 Task: Find connections with filter location Poppenbüttel with filter topic #Entrepreneurialwith filter profile language Spanish with filter current company Pharma Job Vacancy with filter school Mumbai Jobs with filter industry Think Tanks with filter service category Negotiation with filter keywords title Real Estate Broker
Action: Mouse moved to (517, 94)
Screenshot: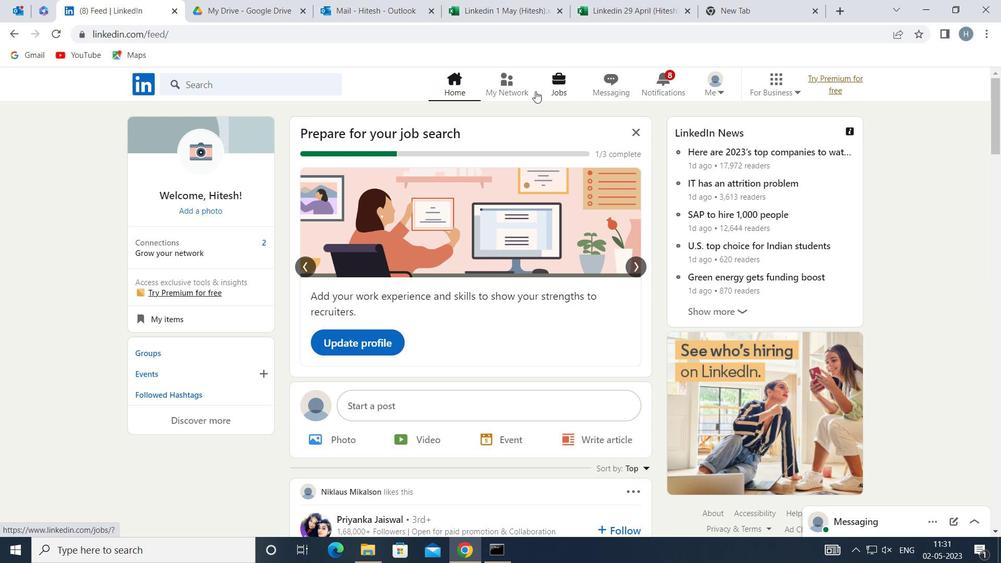 
Action: Mouse pressed left at (517, 94)
Screenshot: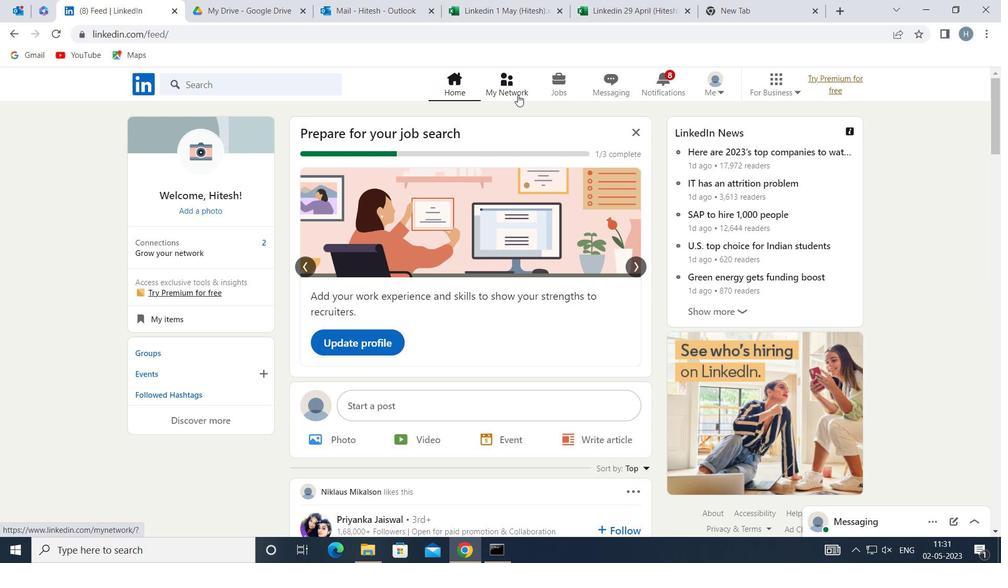
Action: Mouse moved to (293, 161)
Screenshot: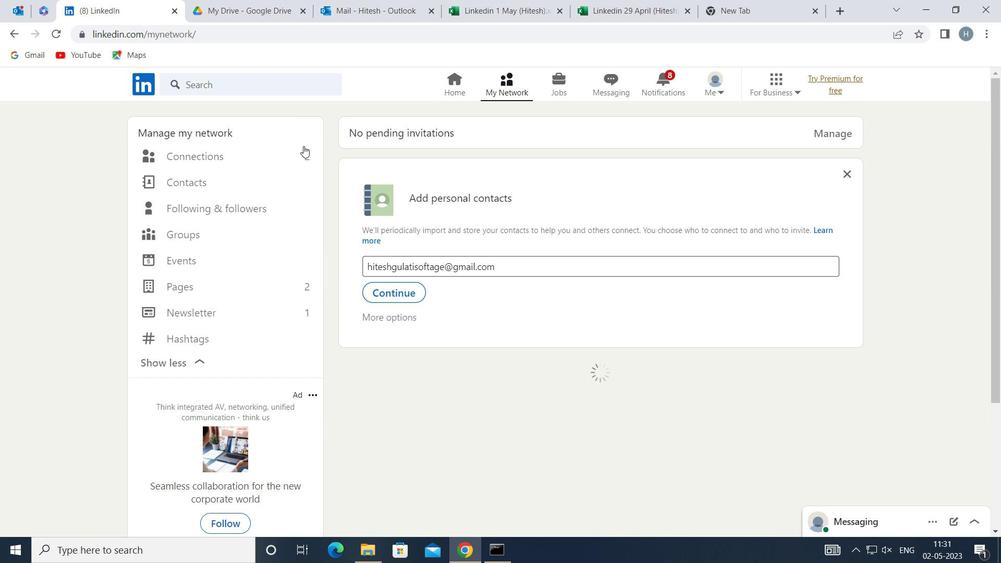 
Action: Mouse pressed left at (293, 161)
Screenshot: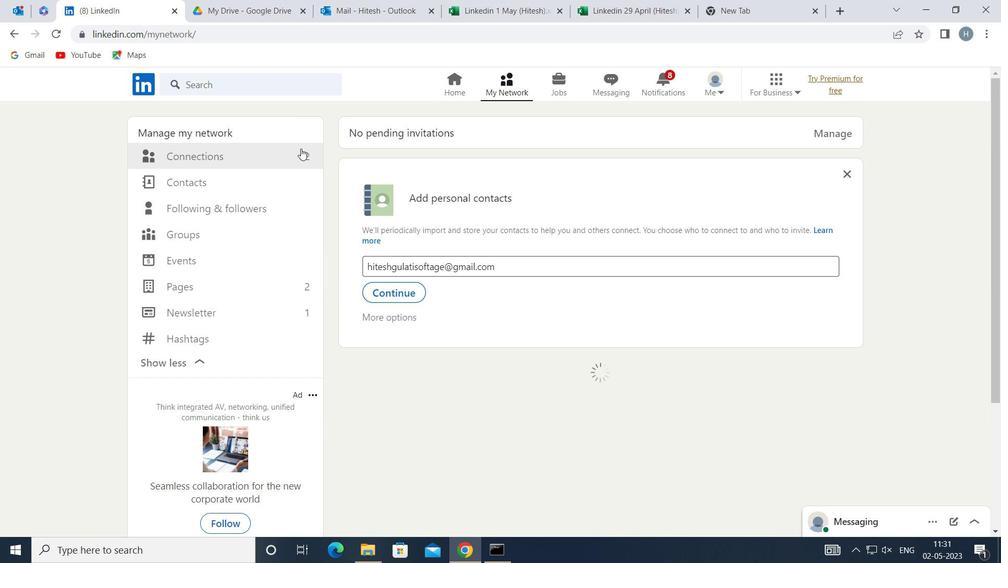 
Action: Mouse moved to (607, 154)
Screenshot: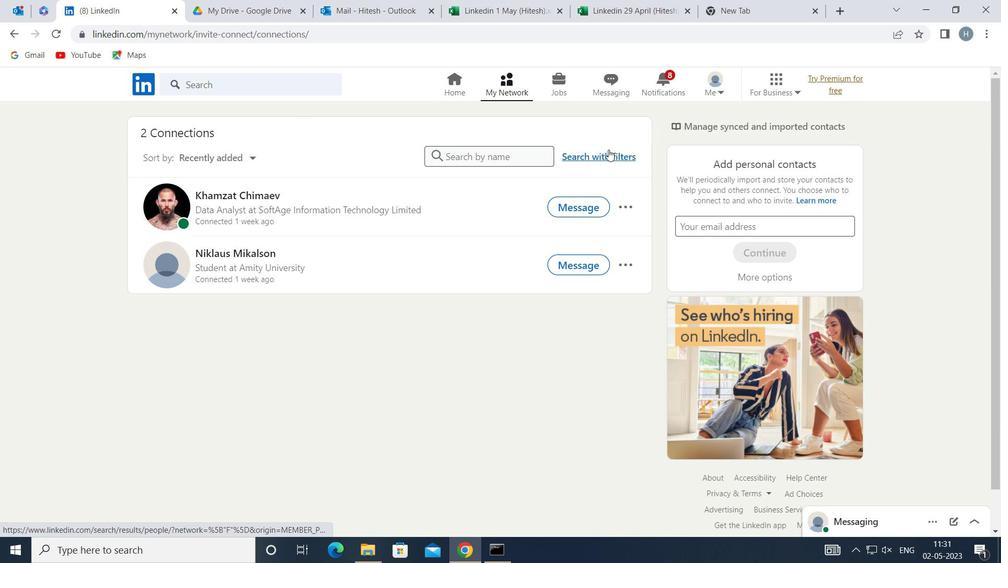 
Action: Mouse pressed left at (607, 154)
Screenshot: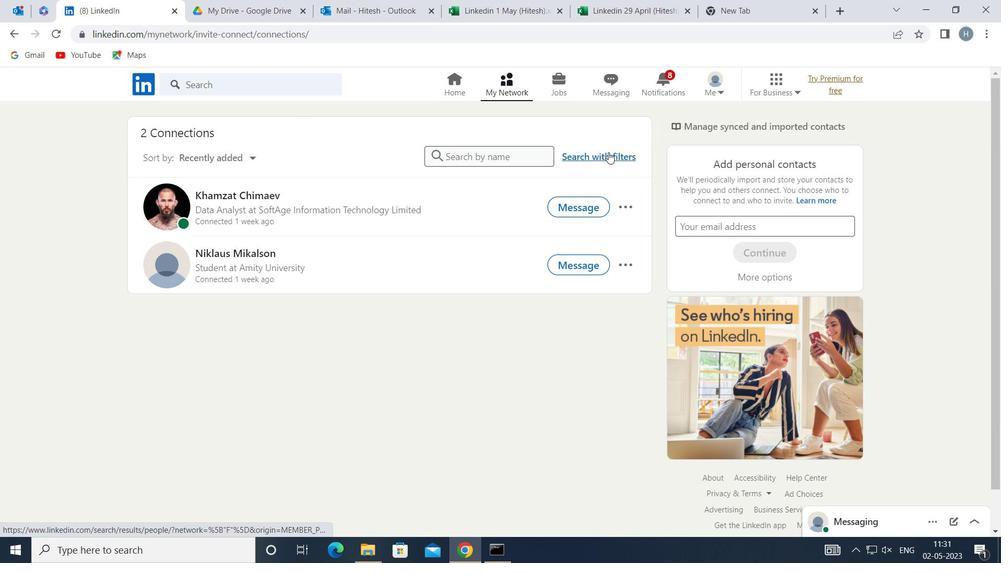 
Action: Mouse moved to (550, 117)
Screenshot: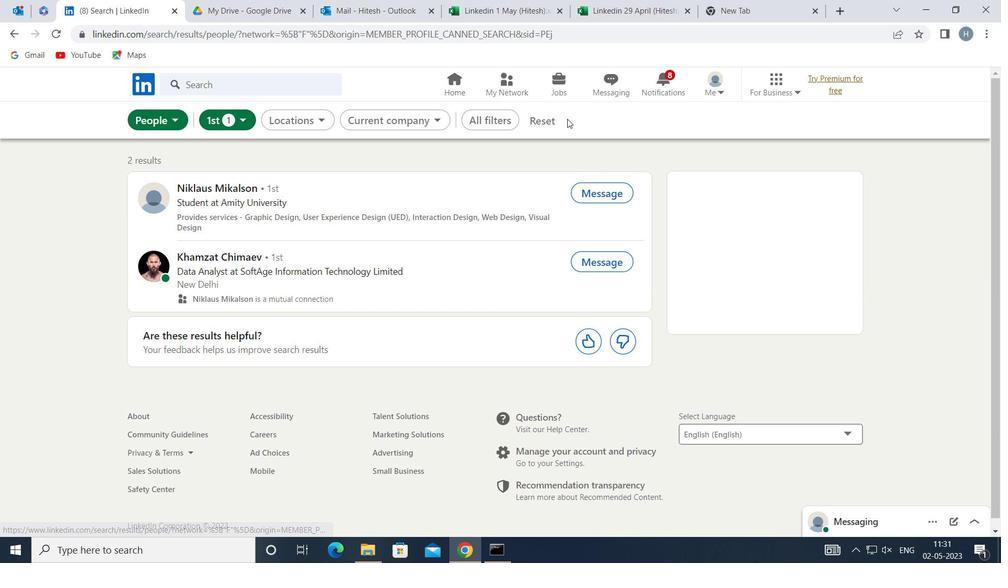 
Action: Mouse pressed left at (550, 117)
Screenshot: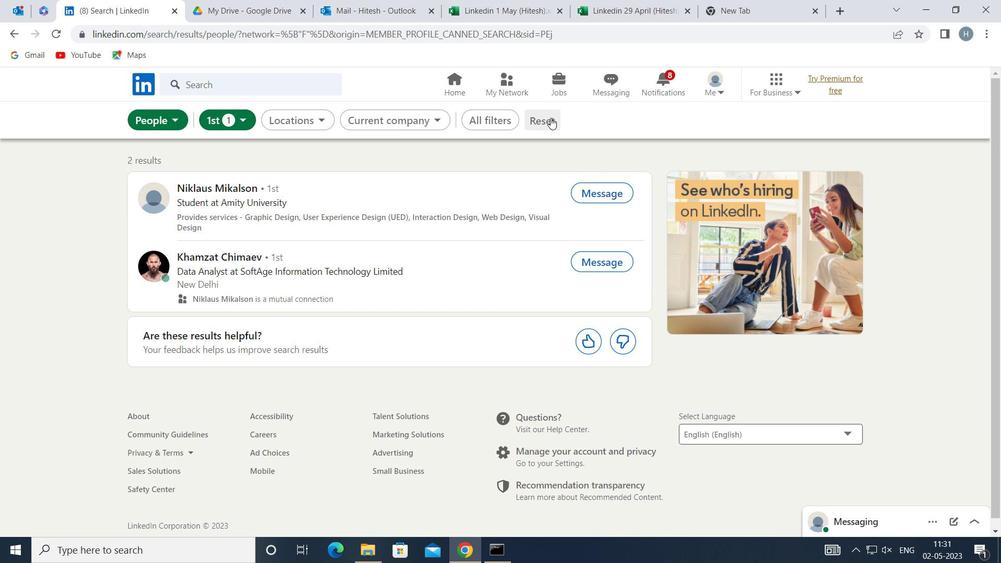 
Action: Mouse moved to (516, 121)
Screenshot: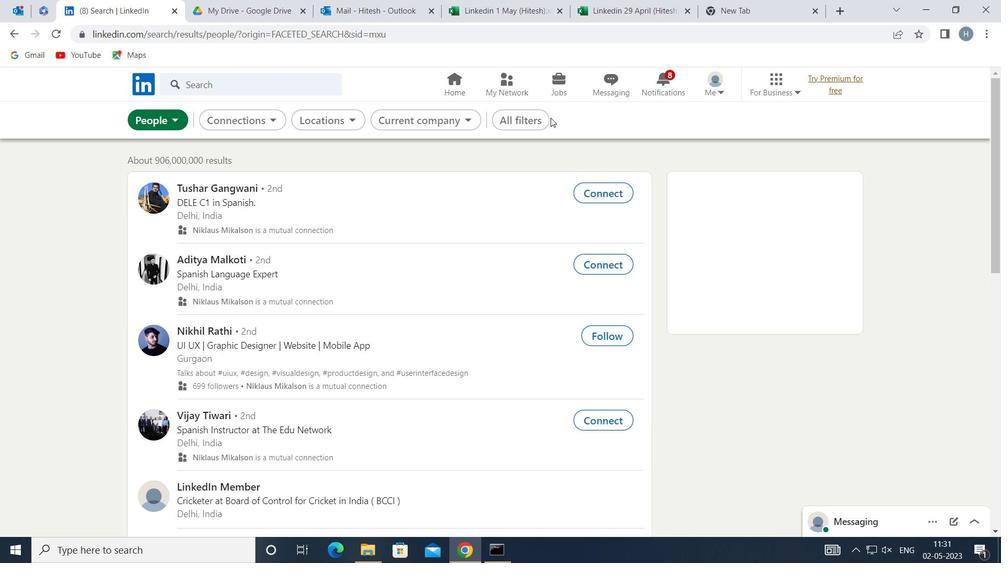 
Action: Mouse pressed left at (516, 121)
Screenshot: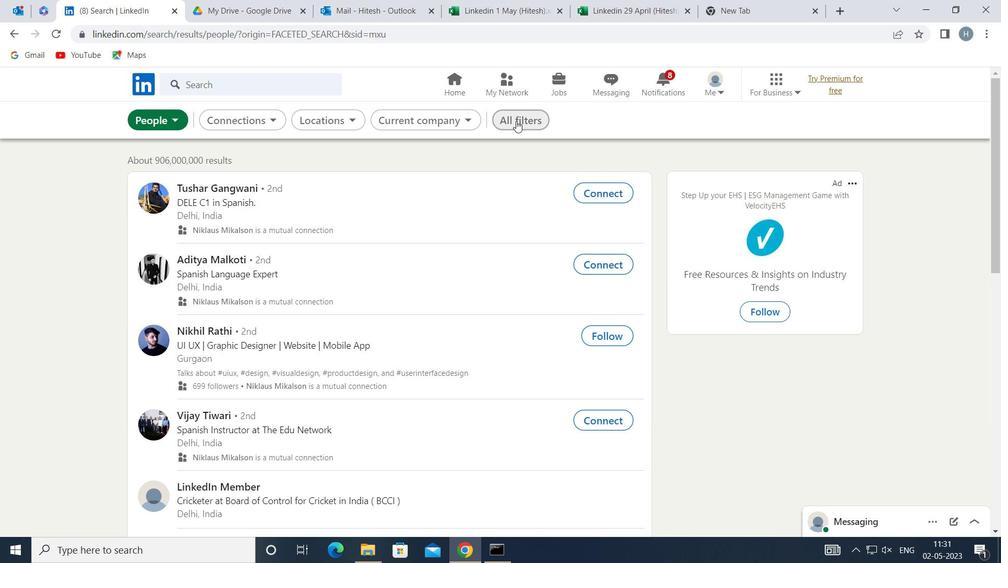 
Action: Mouse moved to (748, 241)
Screenshot: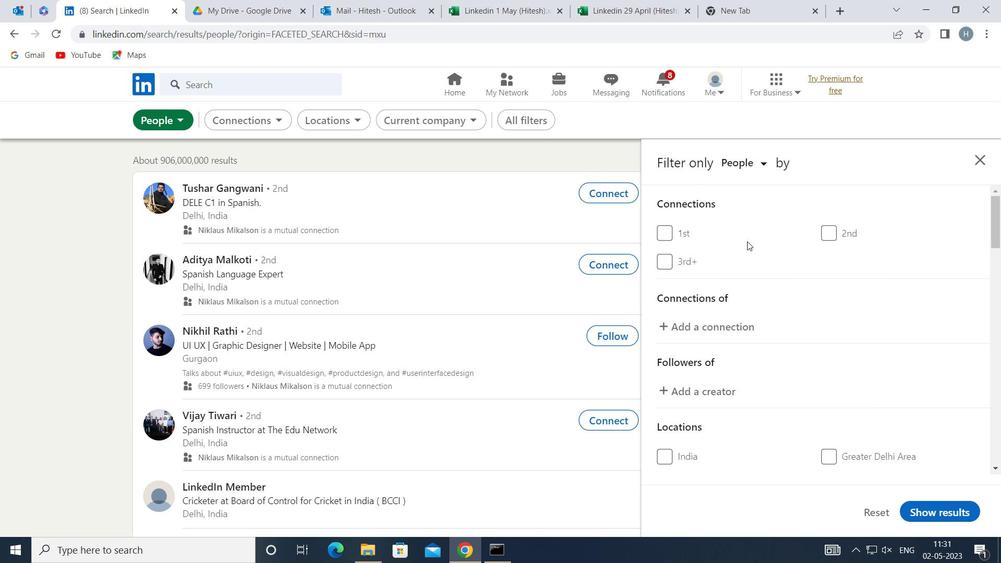
Action: Mouse scrolled (748, 241) with delta (0, 0)
Screenshot: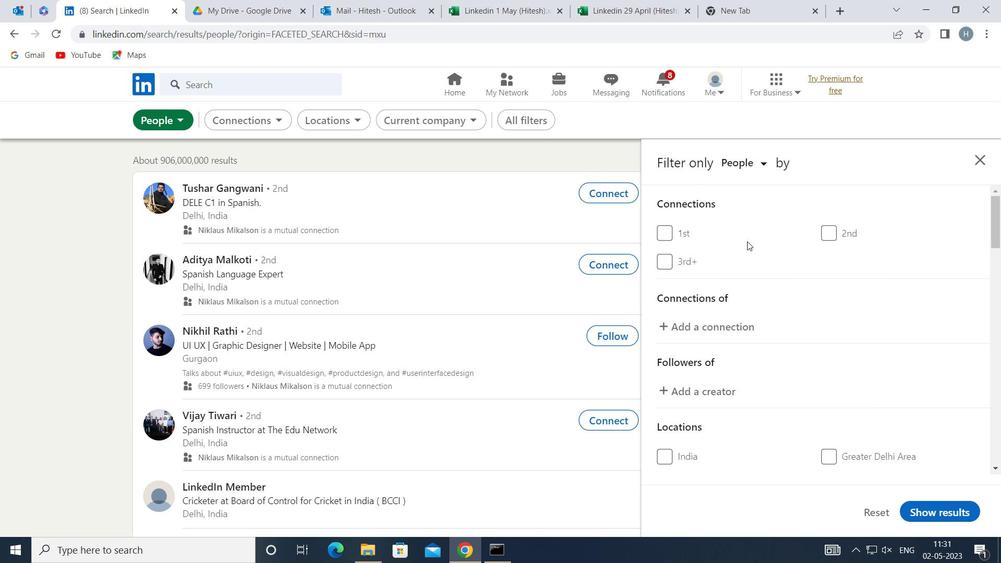 
Action: Mouse moved to (748, 242)
Screenshot: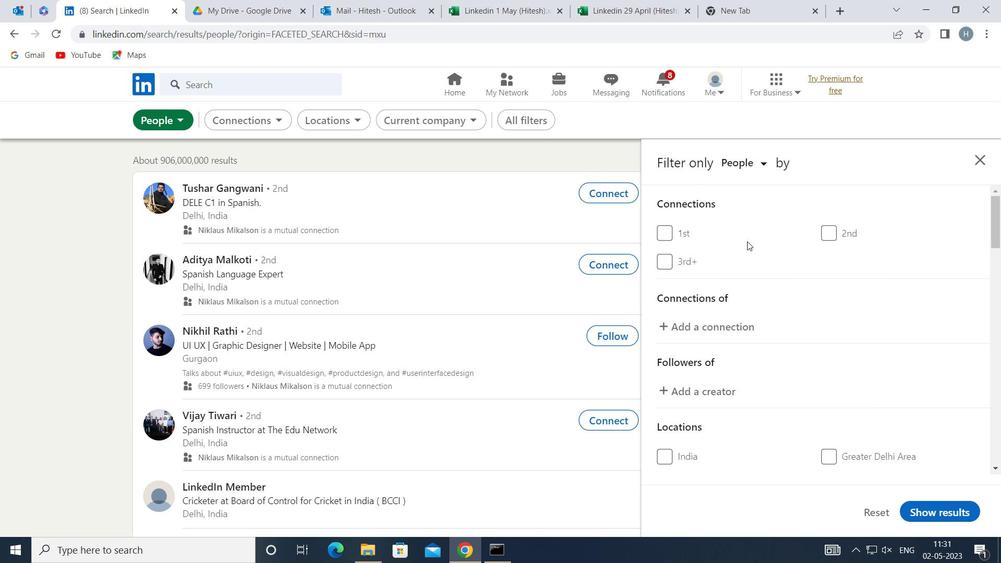 
Action: Mouse scrolled (748, 241) with delta (0, 0)
Screenshot: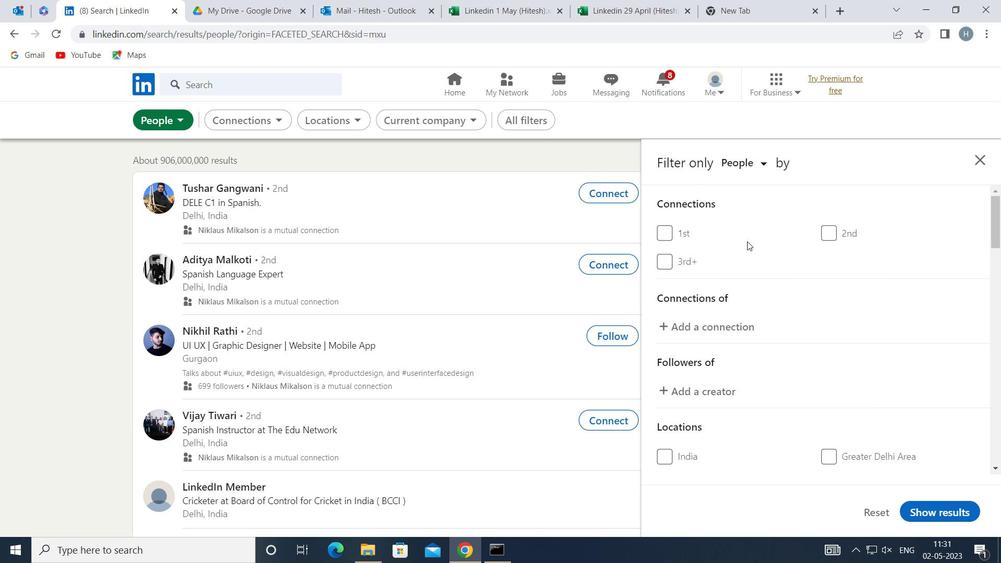 
Action: Mouse scrolled (748, 241) with delta (0, 0)
Screenshot: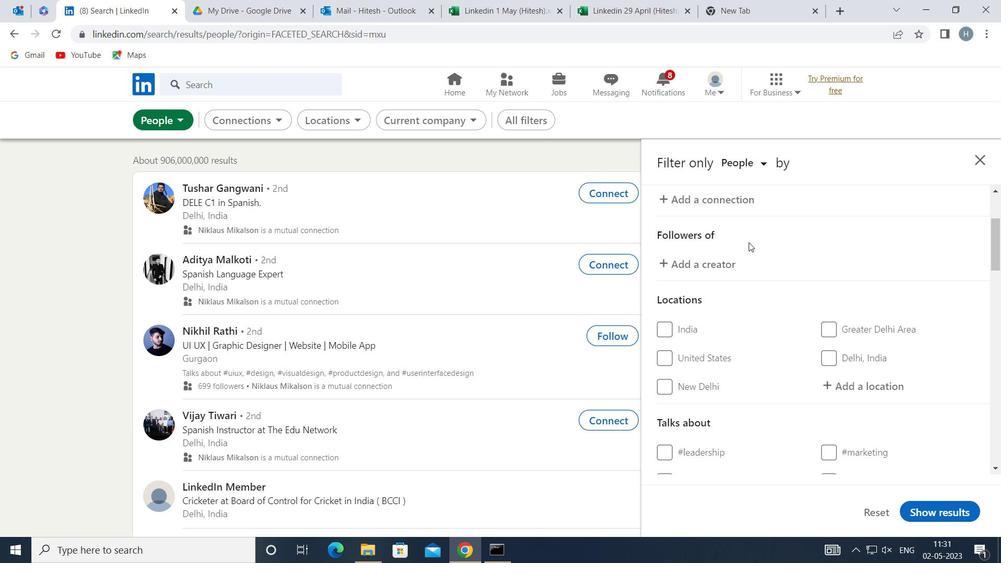 
Action: Mouse moved to (848, 317)
Screenshot: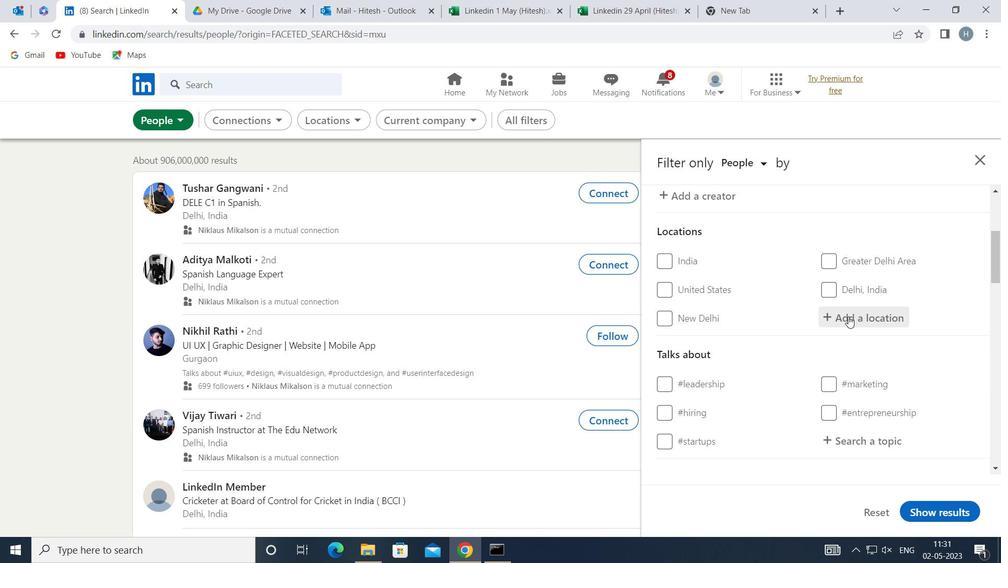 
Action: Mouse pressed left at (848, 317)
Screenshot: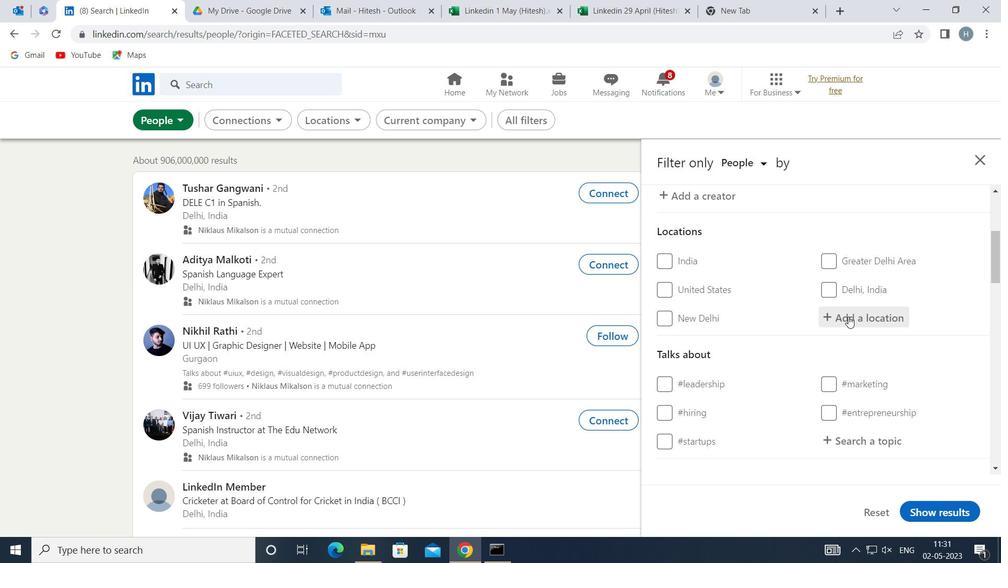 
Action: Key pressed <Key.shift>POPPENBUTTEL
Screenshot: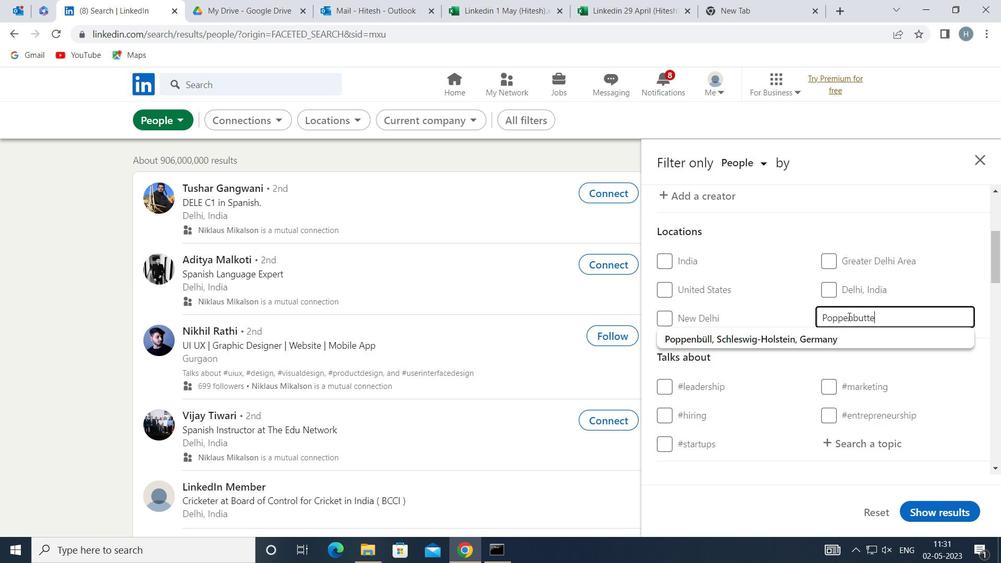 
Action: Mouse moved to (880, 330)
Screenshot: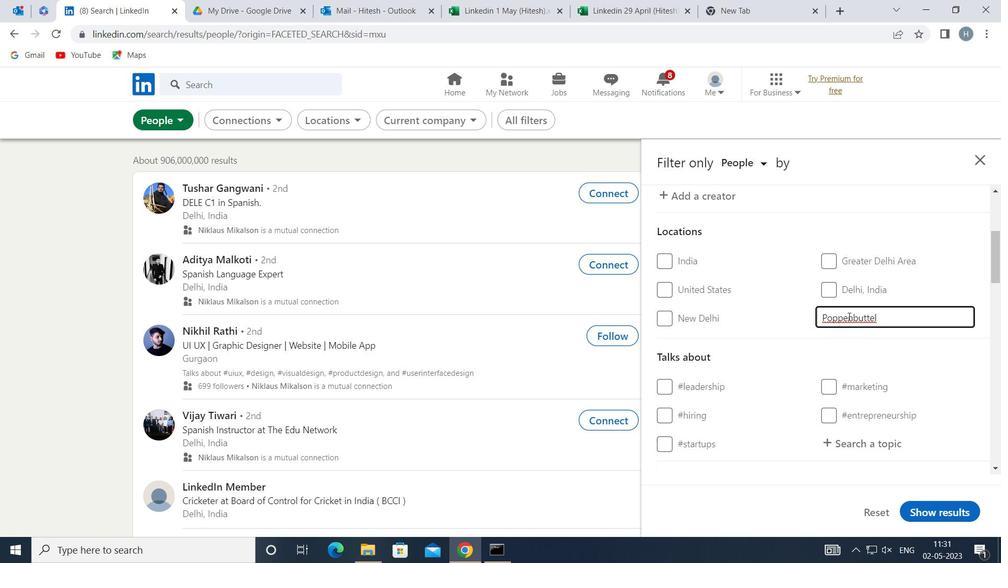 
Action: Key pressed <Key.enter>
Screenshot: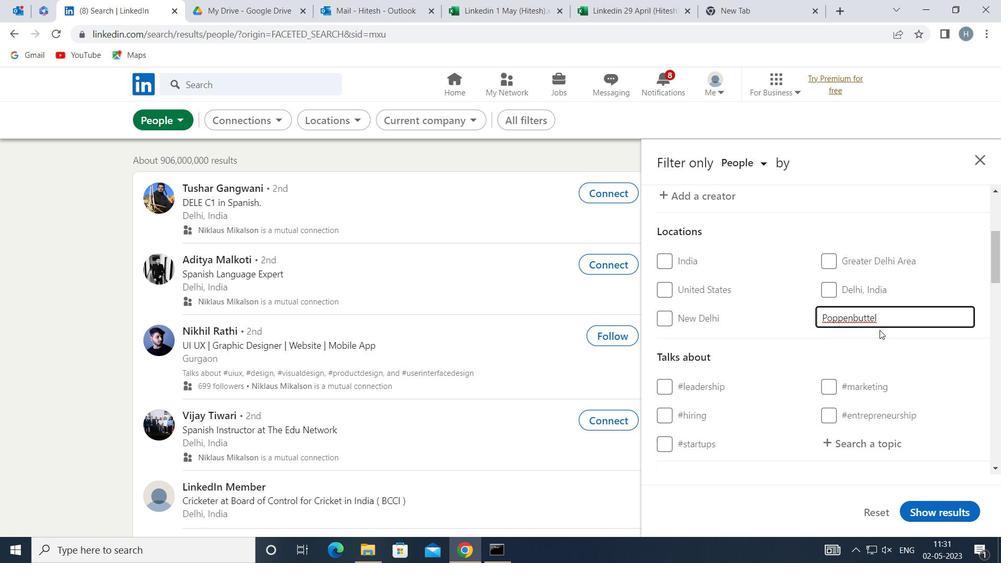 
Action: Mouse moved to (880, 349)
Screenshot: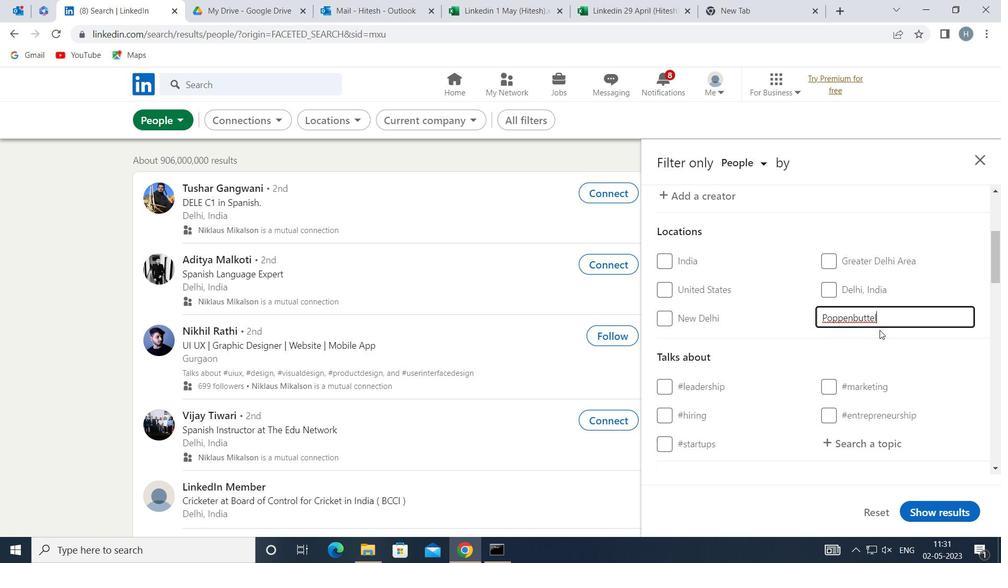 
Action: Mouse scrolled (880, 348) with delta (0, 0)
Screenshot: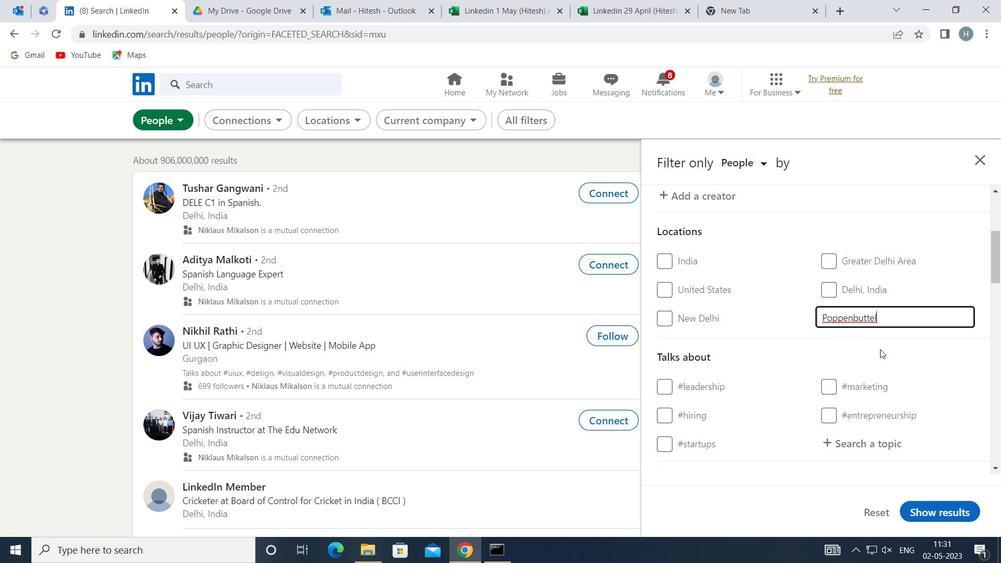 
Action: Mouse moved to (880, 377)
Screenshot: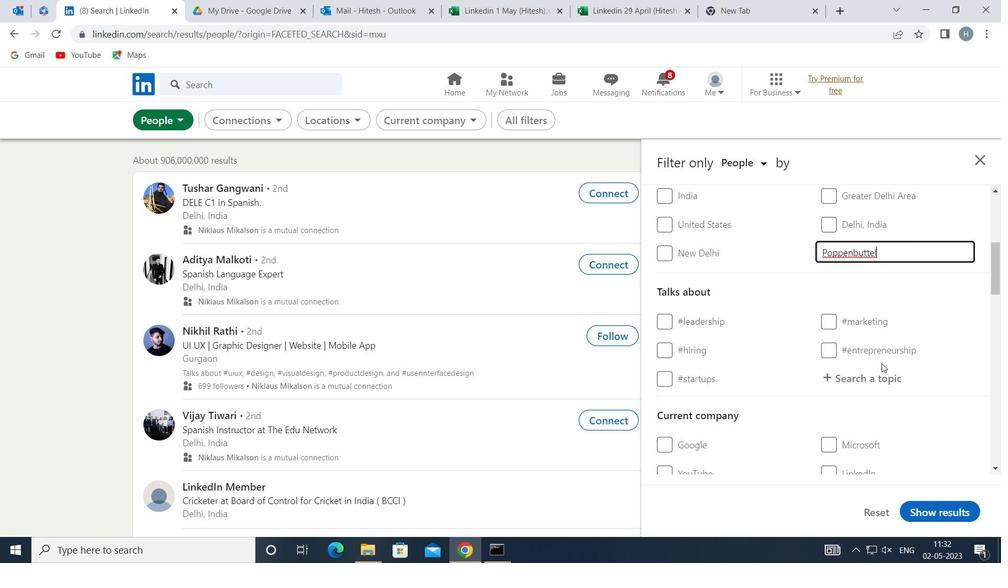 
Action: Mouse pressed left at (880, 377)
Screenshot: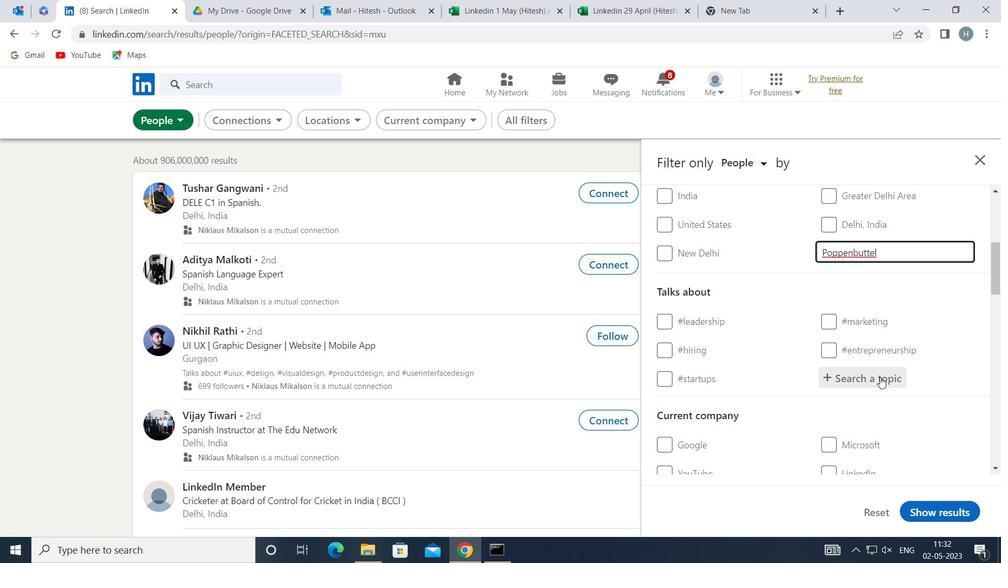 
Action: Mouse moved to (874, 374)
Screenshot: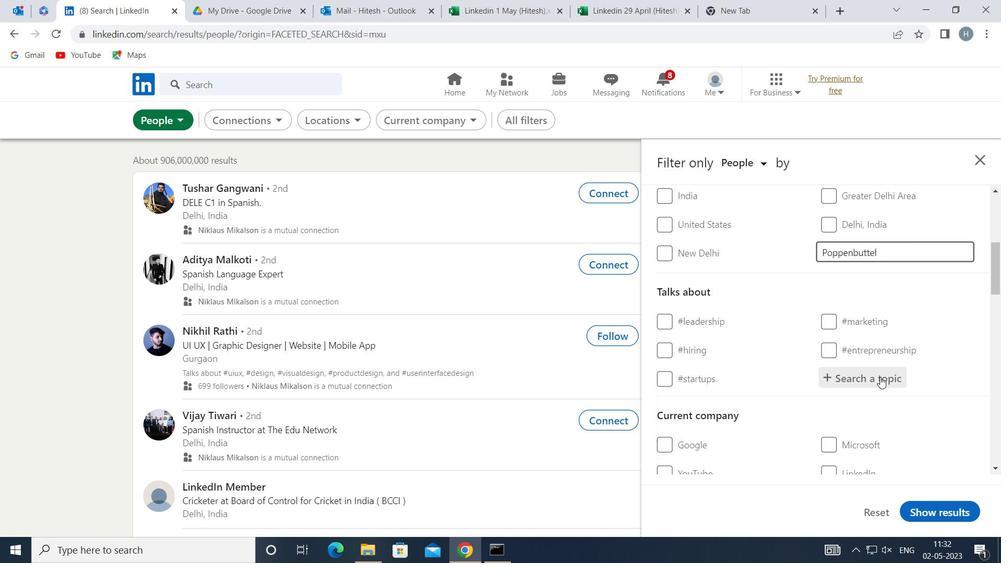 
Action: Key pressed <Key.shift>ENTREPRE
Screenshot: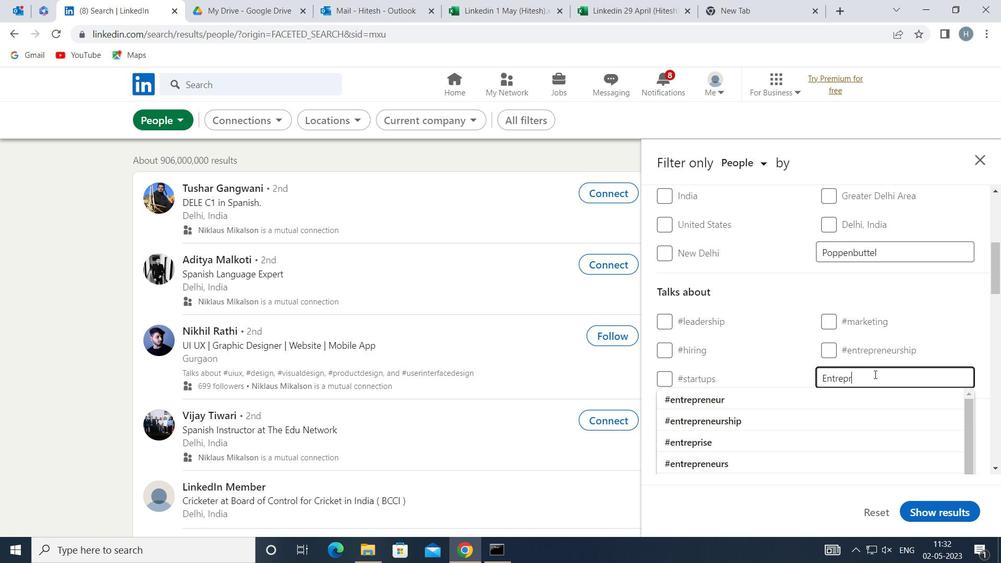 
Action: Mouse moved to (820, 436)
Screenshot: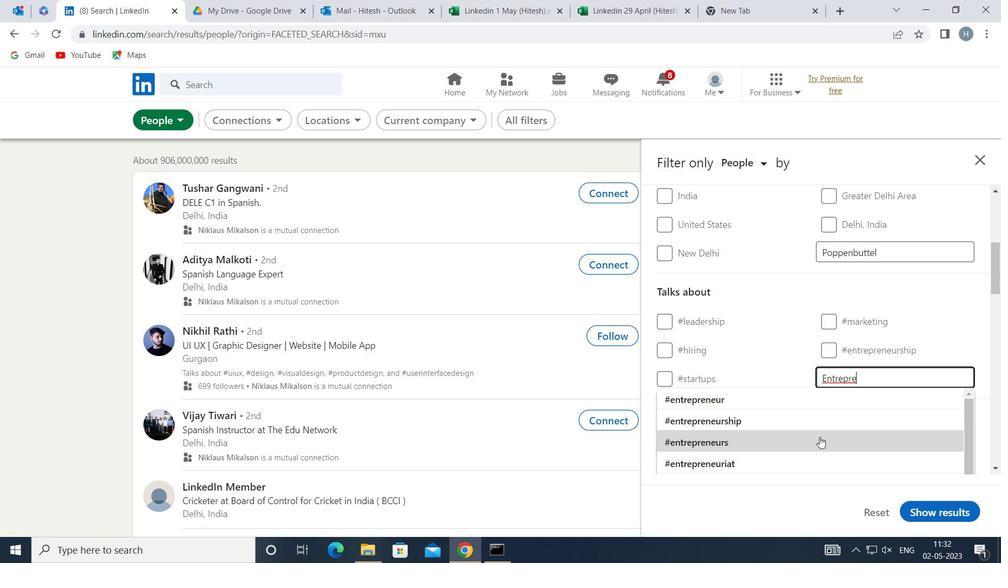 
Action: Mouse scrolled (820, 436) with delta (0, 0)
Screenshot: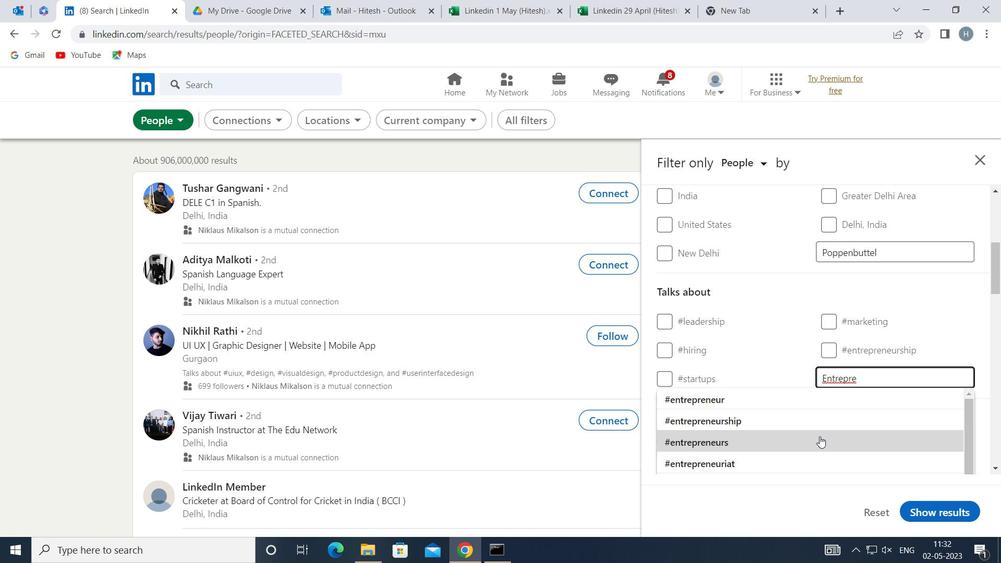 
Action: Mouse moved to (823, 427)
Screenshot: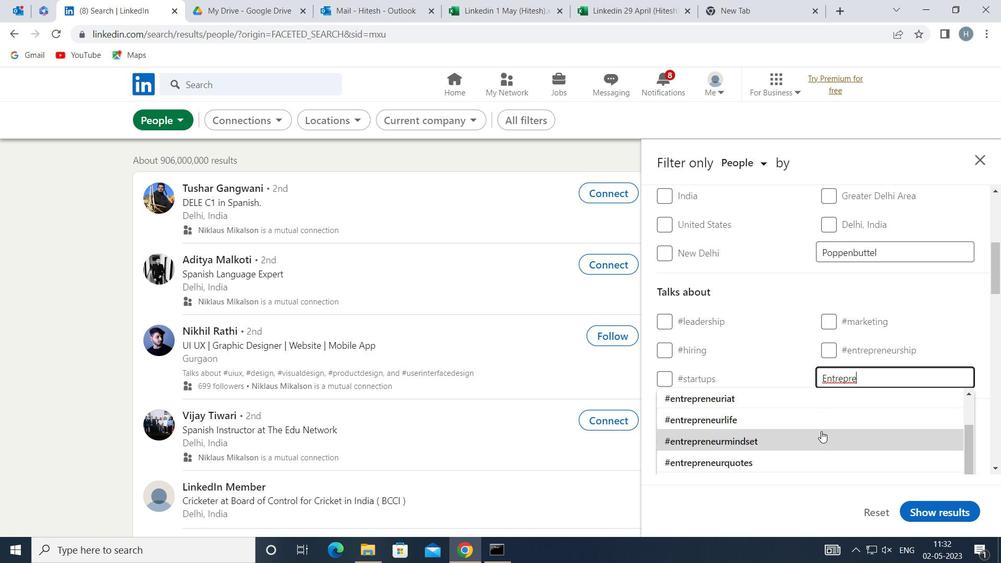 
Action: Mouse scrolled (823, 426) with delta (0, 0)
Screenshot: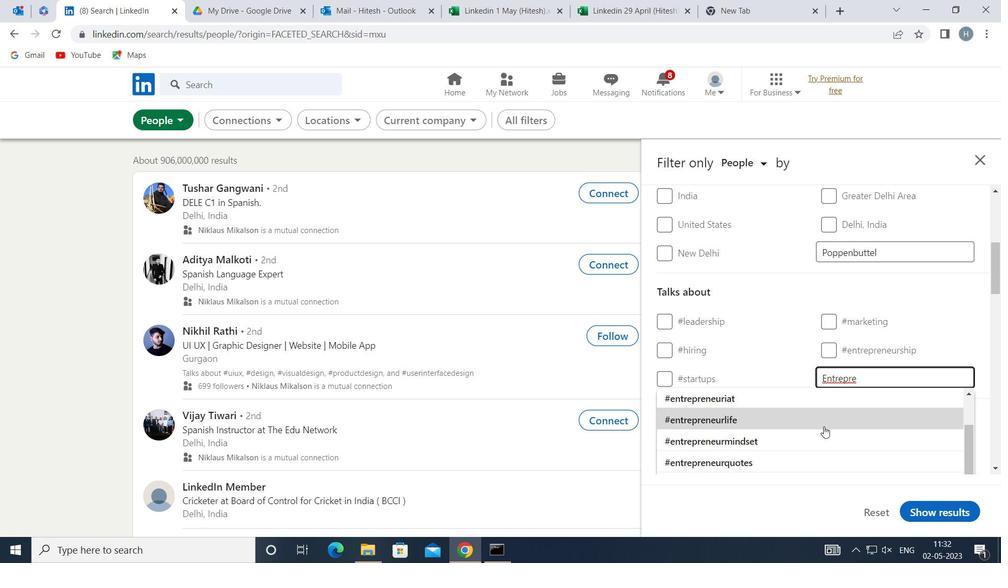 
Action: Mouse scrolled (823, 426) with delta (0, 0)
Screenshot: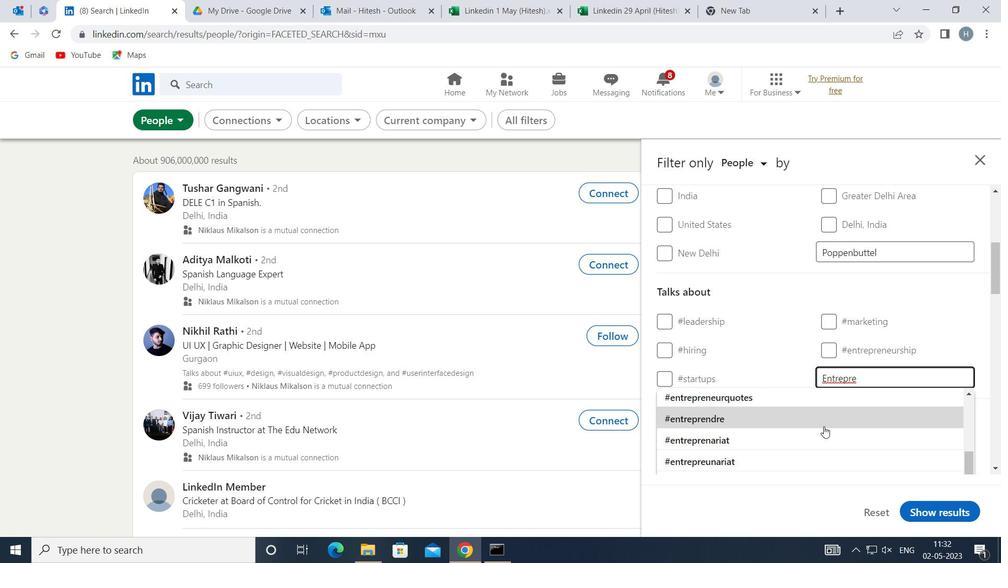 
Action: Mouse moved to (826, 423)
Screenshot: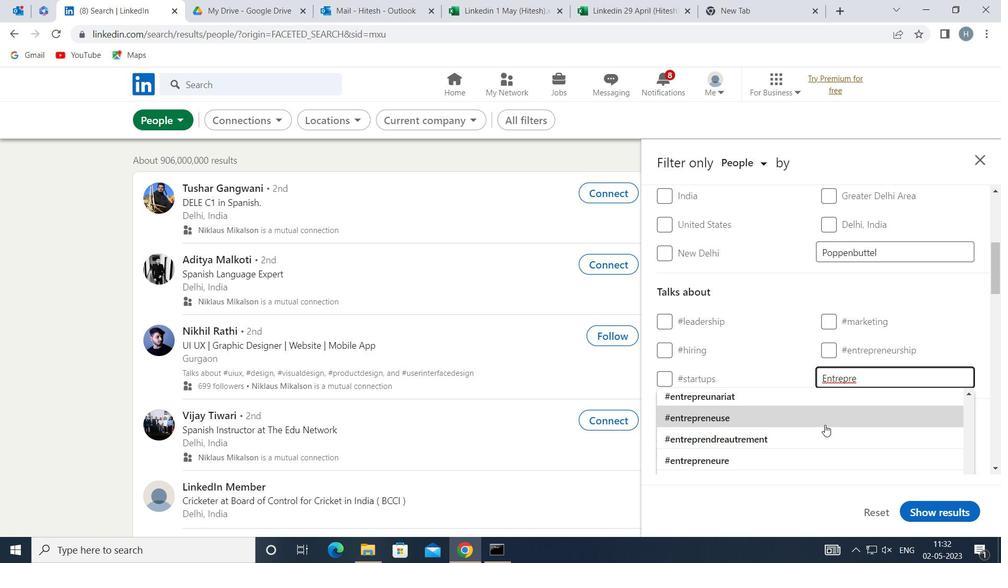 
Action: Mouse scrolled (826, 423) with delta (0, 0)
Screenshot: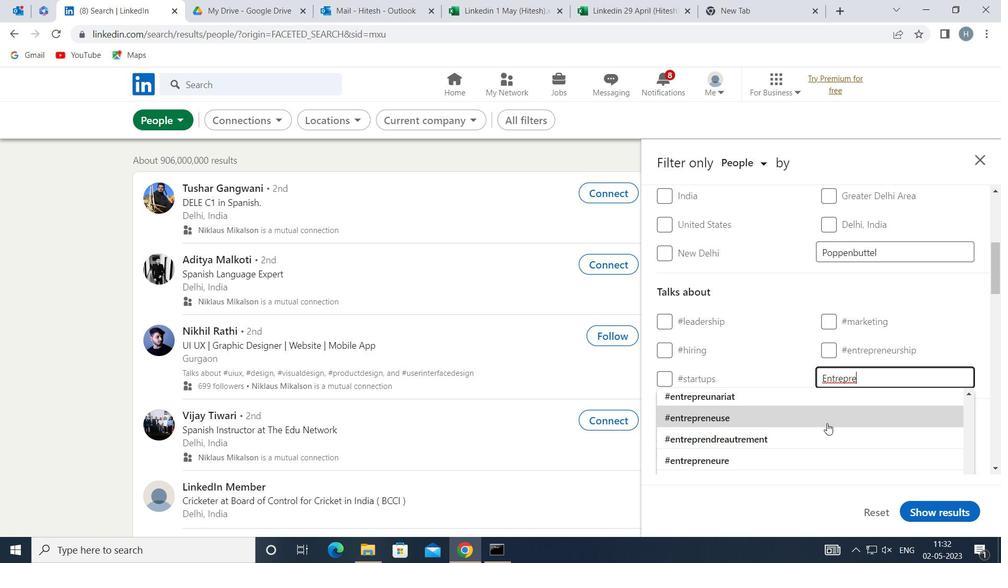 
Action: Mouse moved to (811, 464)
Screenshot: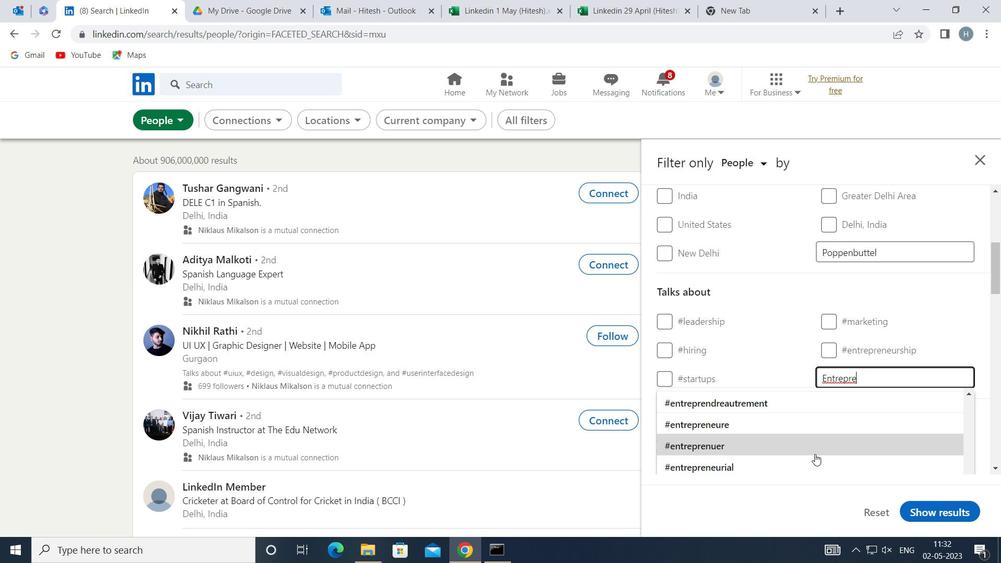 
Action: Mouse pressed left at (811, 464)
Screenshot: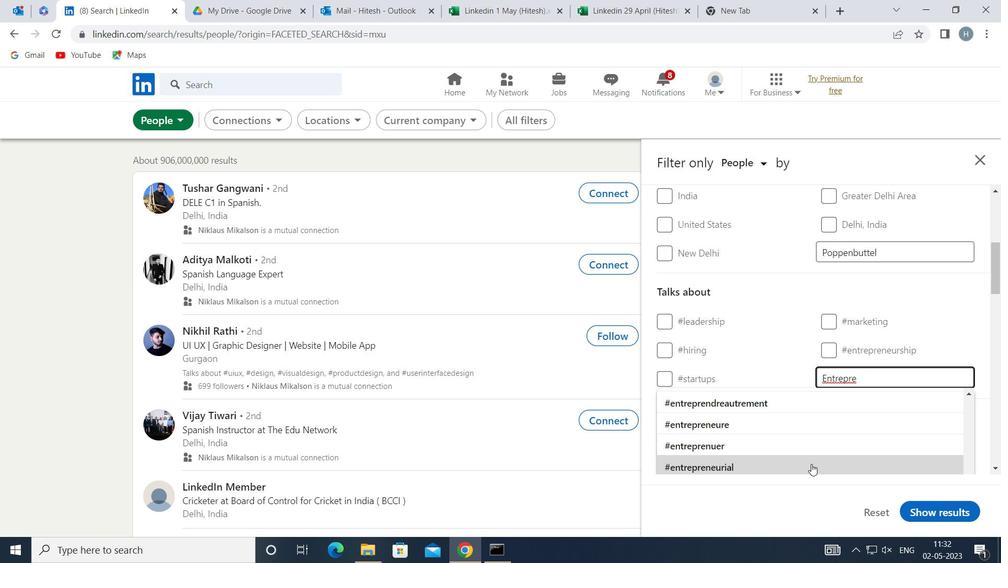 
Action: Mouse moved to (793, 426)
Screenshot: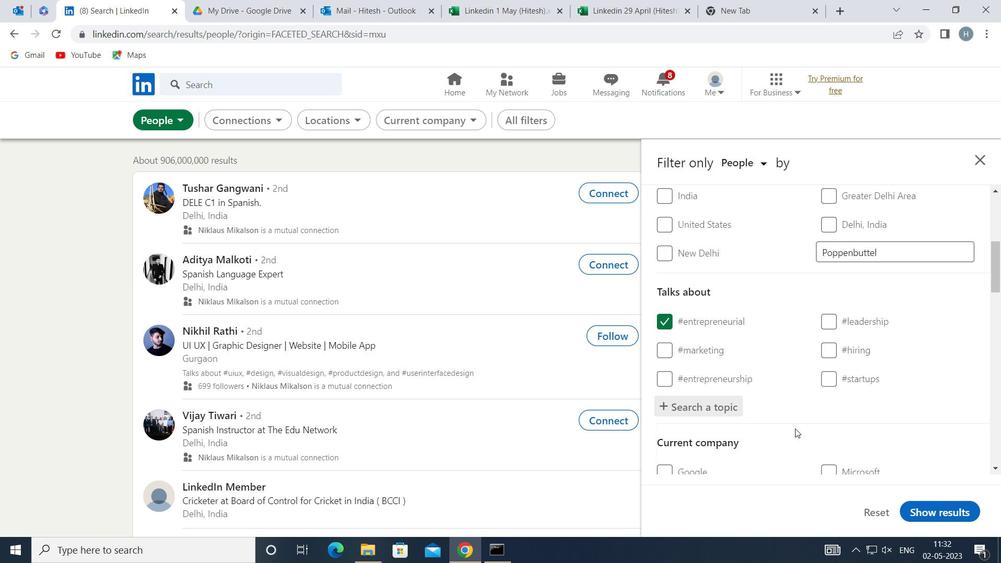 
Action: Mouse scrolled (793, 425) with delta (0, 0)
Screenshot: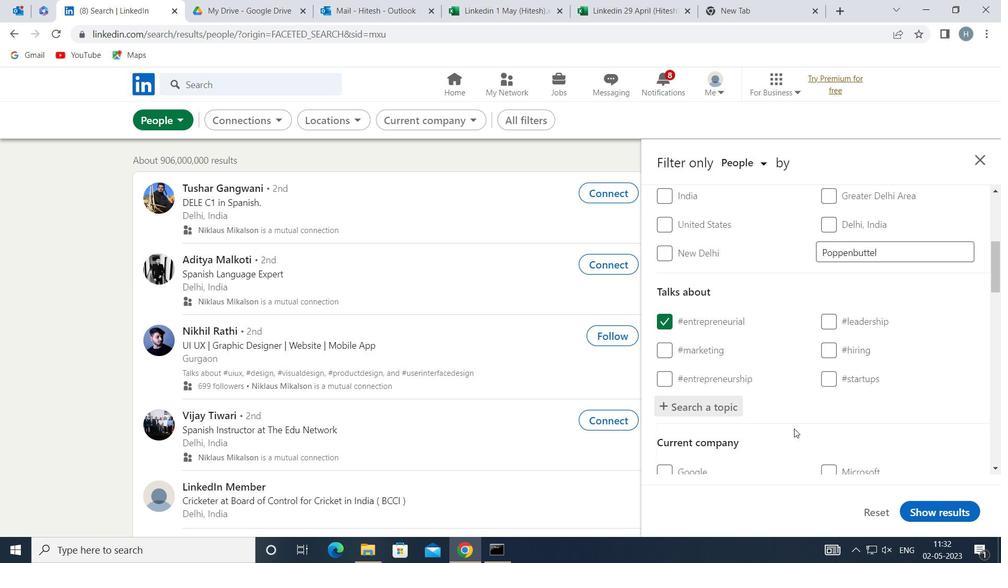 
Action: Mouse moved to (793, 423)
Screenshot: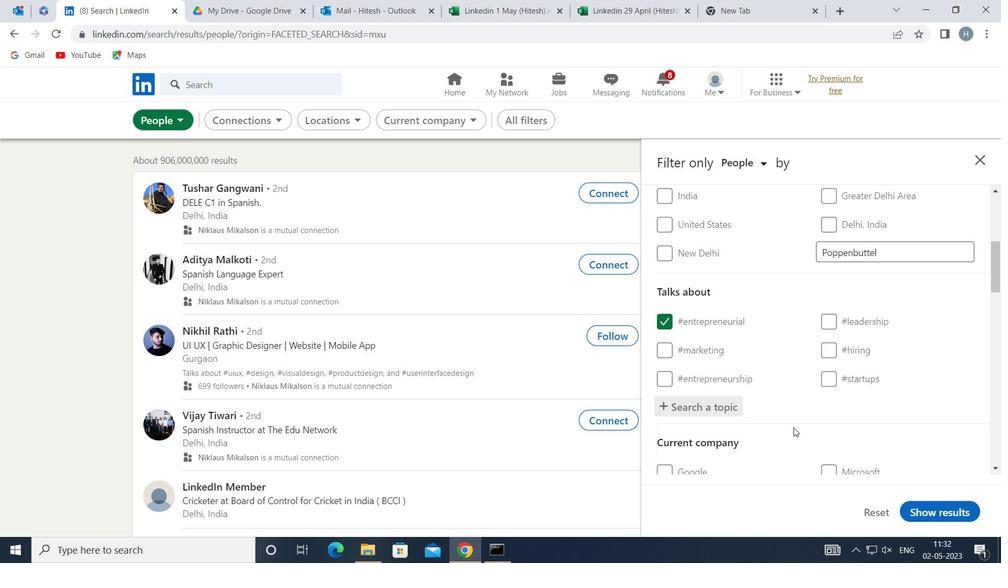 
Action: Mouse scrolled (793, 422) with delta (0, 0)
Screenshot: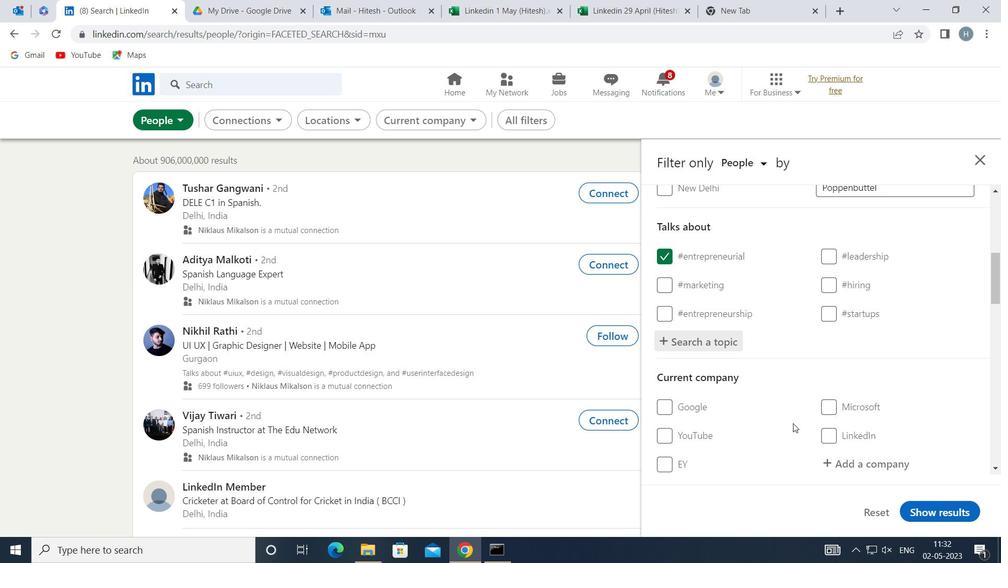 
Action: Mouse scrolled (793, 422) with delta (0, 0)
Screenshot: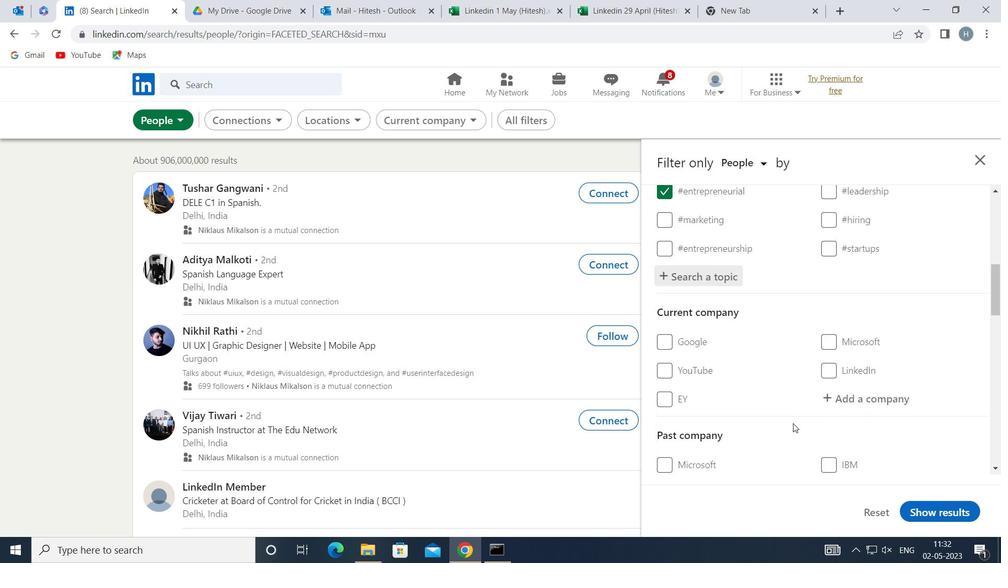 
Action: Mouse scrolled (793, 422) with delta (0, 0)
Screenshot: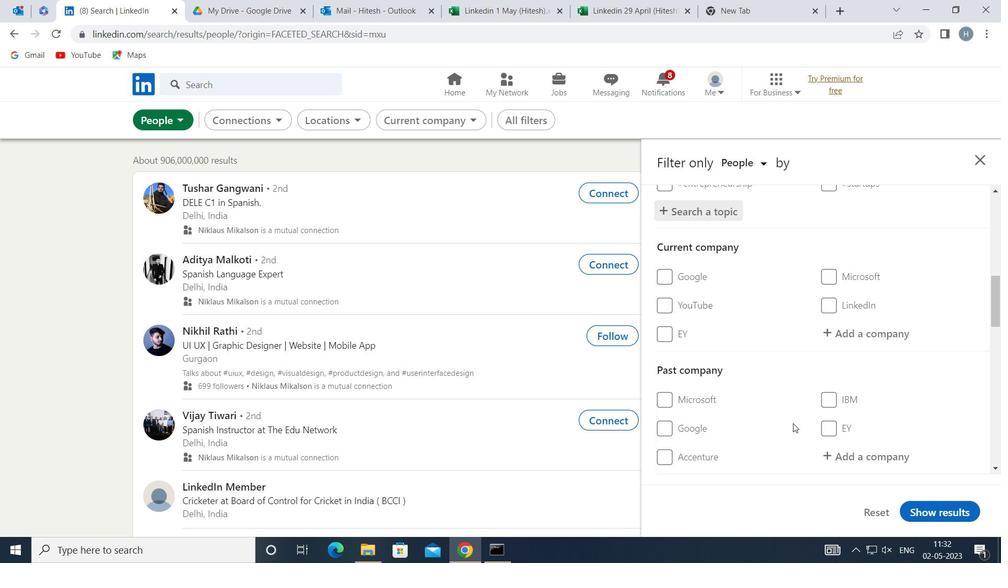 
Action: Mouse scrolled (793, 422) with delta (0, 0)
Screenshot: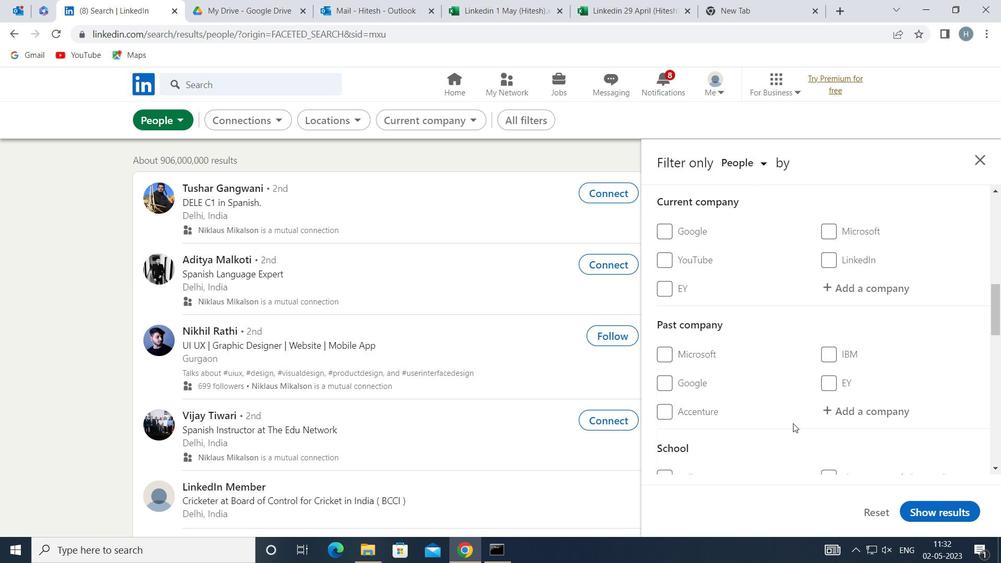
Action: Mouse scrolled (793, 422) with delta (0, 0)
Screenshot: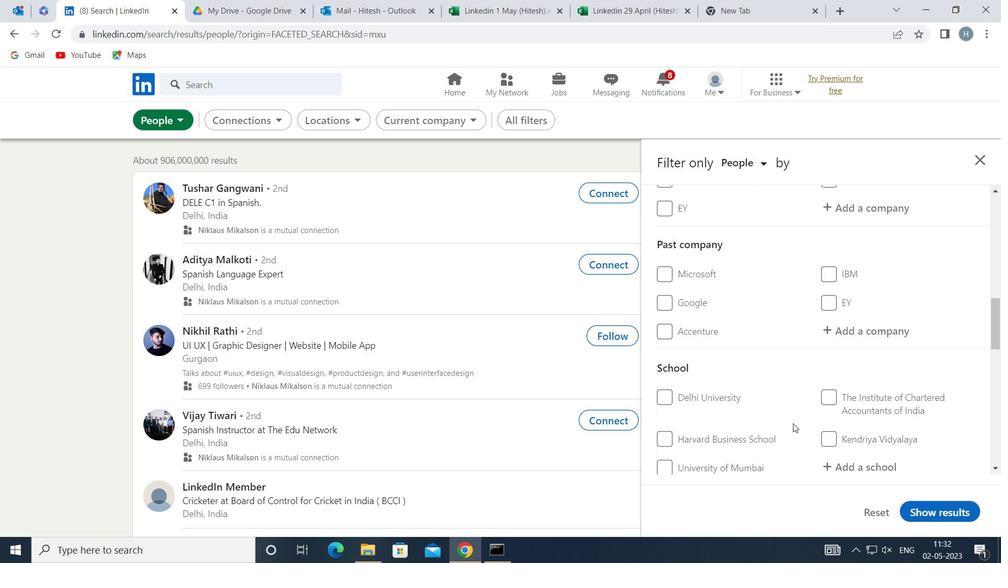 
Action: Mouse scrolled (793, 422) with delta (0, 0)
Screenshot: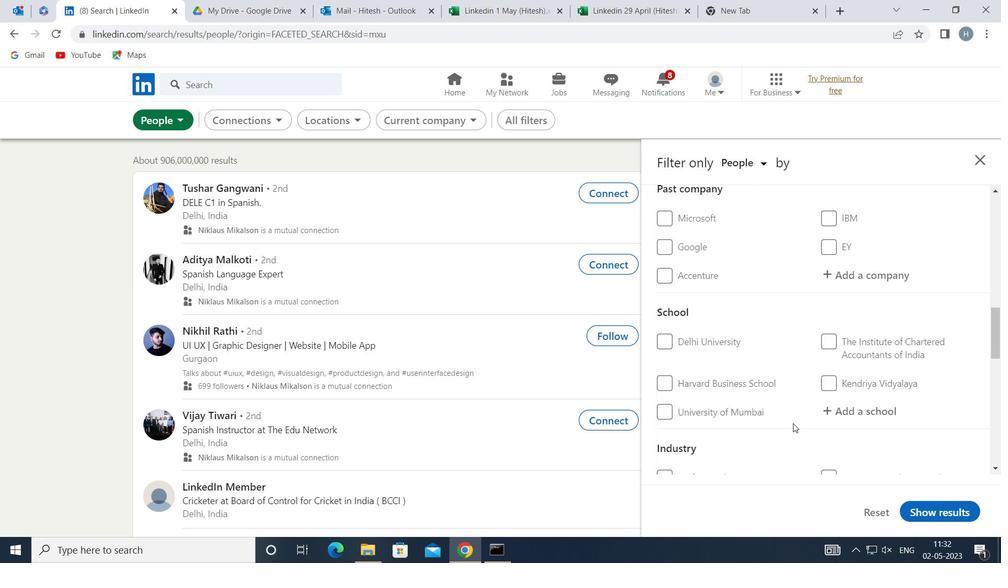 
Action: Mouse scrolled (793, 422) with delta (0, 0)
Screenshot: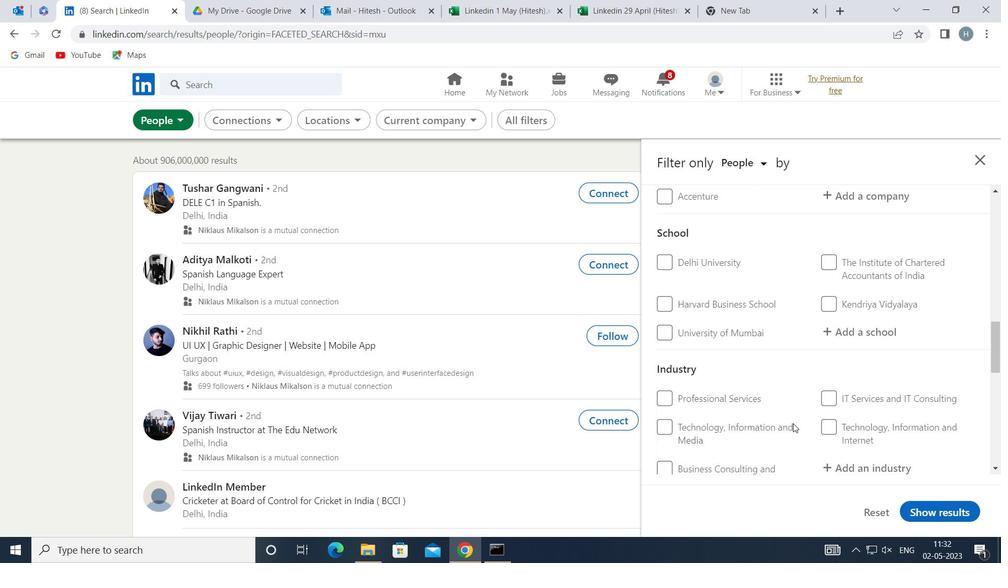 
Action: Mouse scrolled (793, 422) with delta (0, 0)
Screenshot: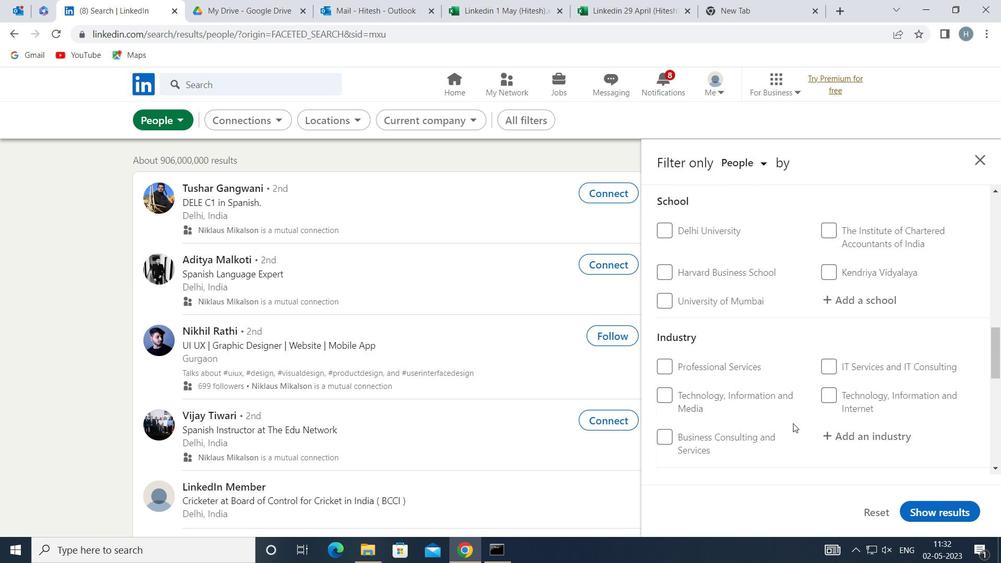 
Action: Mouse scrolled (793, 422) with delta (0, 0)
Screenshot: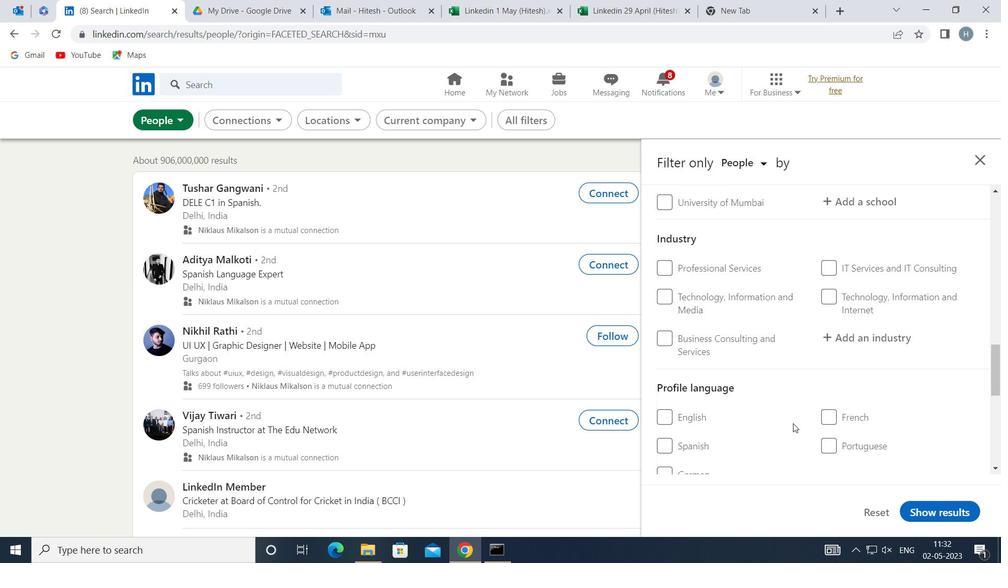 
Action: Mouse moved to (694, 380)
Screenshot: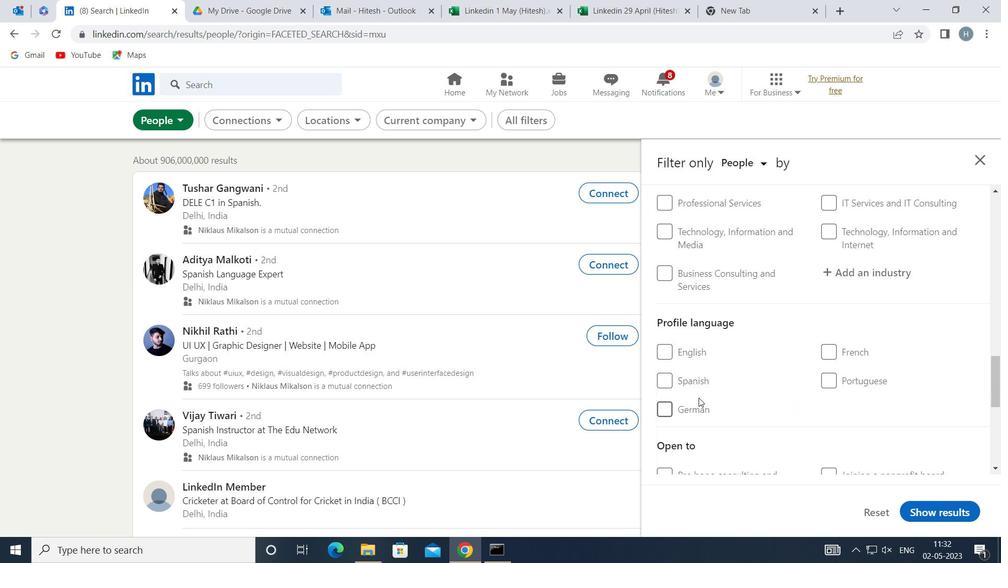 
Action: Mouse pressed left at (694, 380)
Screenshot: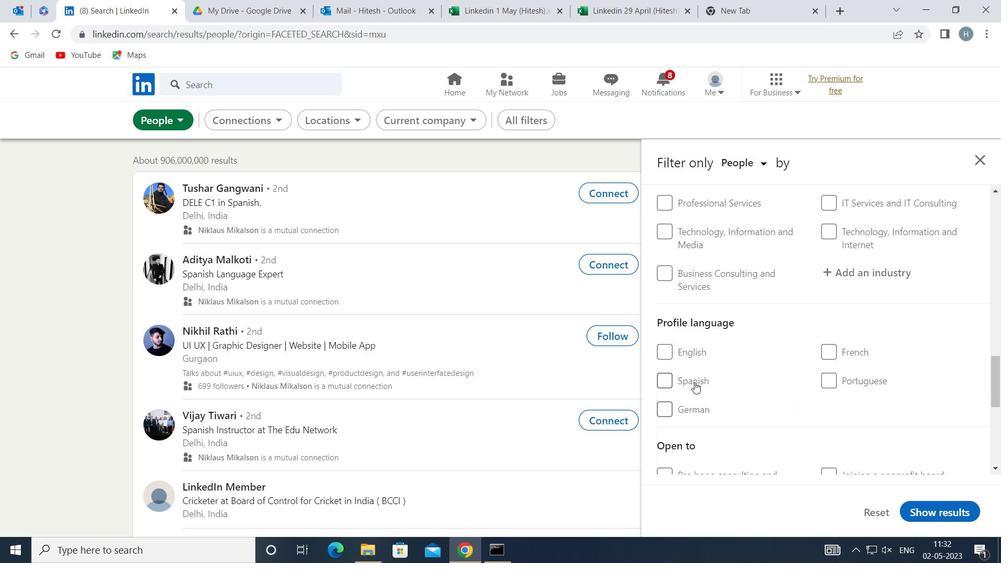 
Action: Mouse moved to (772, 387)
Screenshot: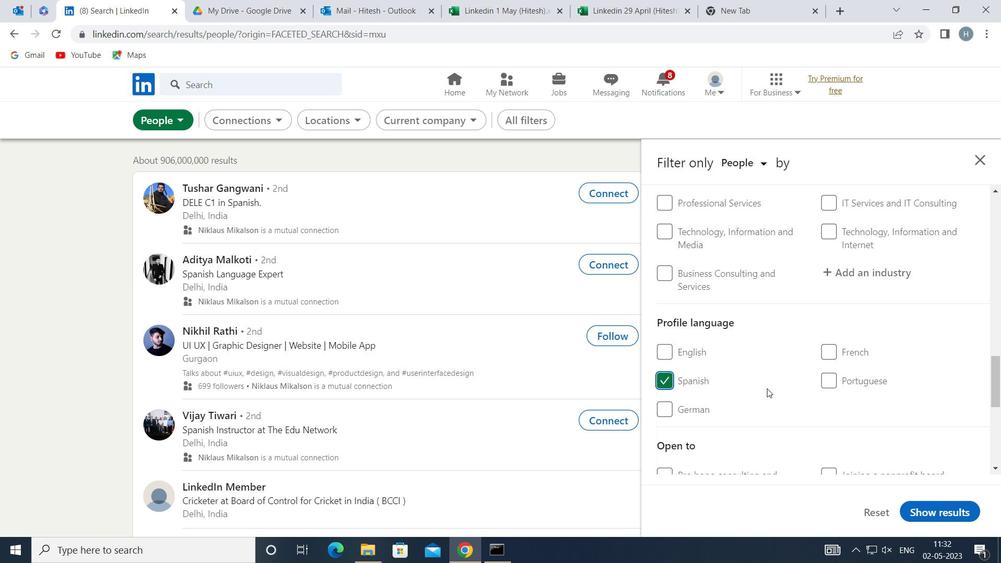 
Action: Mouse scrolled (772, 388) with delta (0, 0)
Screenshot: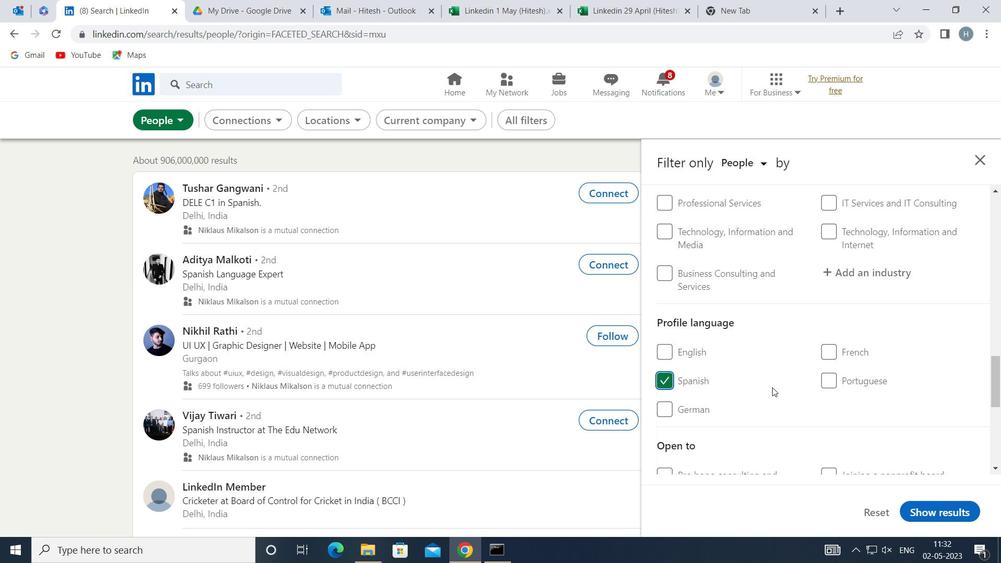 
Action: Mouse moved to (809, 384)
Screenshot: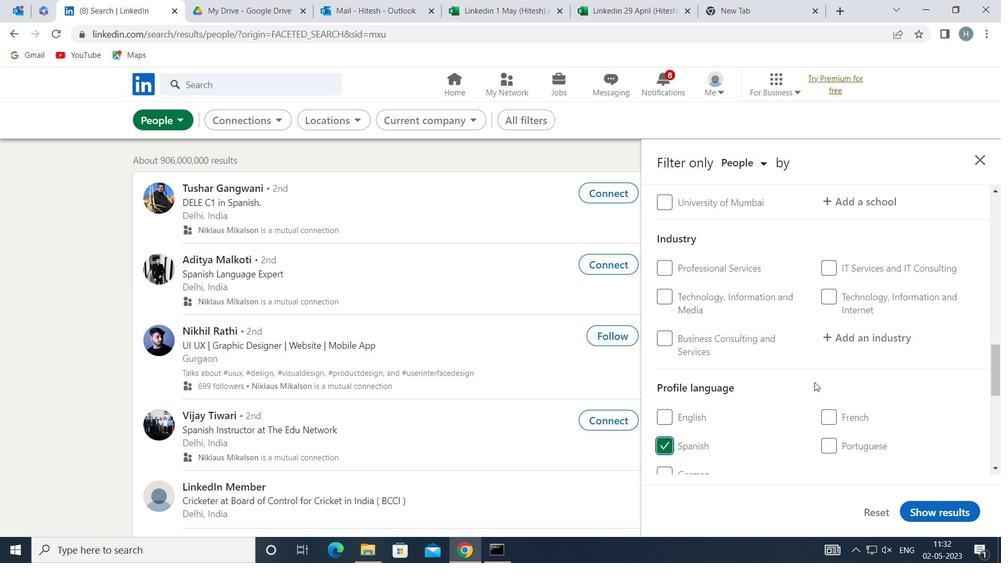 
Action: Mouse scrolled (809, 384) with delta (0, 0)
Screenshot: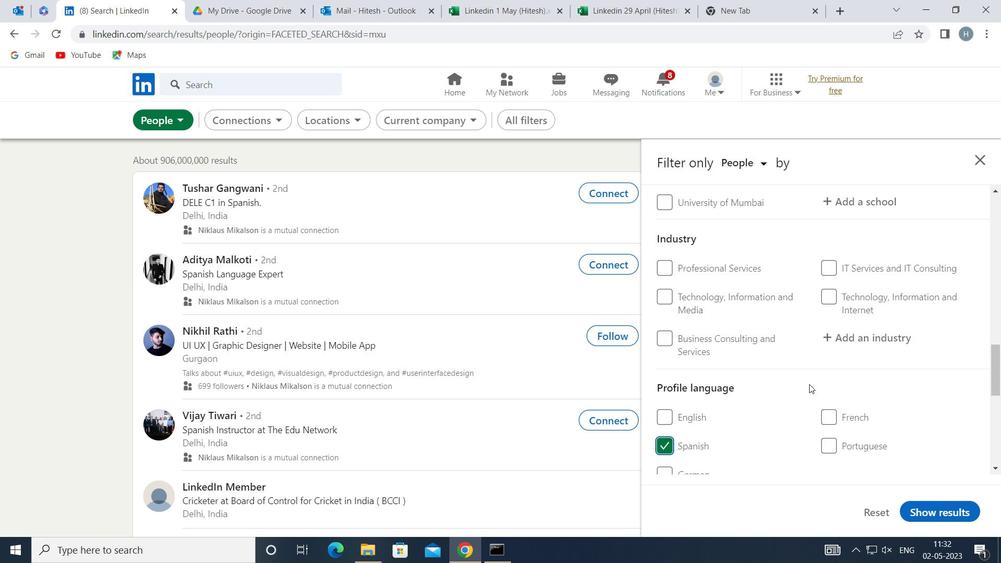
Action: Mouse moved to (809, 384)
Screenshot: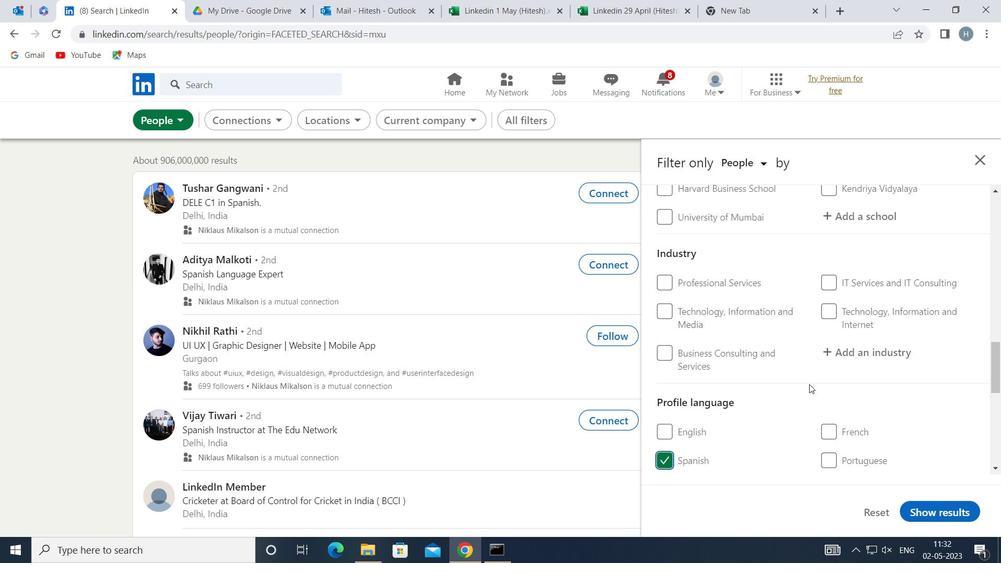 
Action: Mouse scrolled (809, 384) with delta (0, 0)
Screenshot: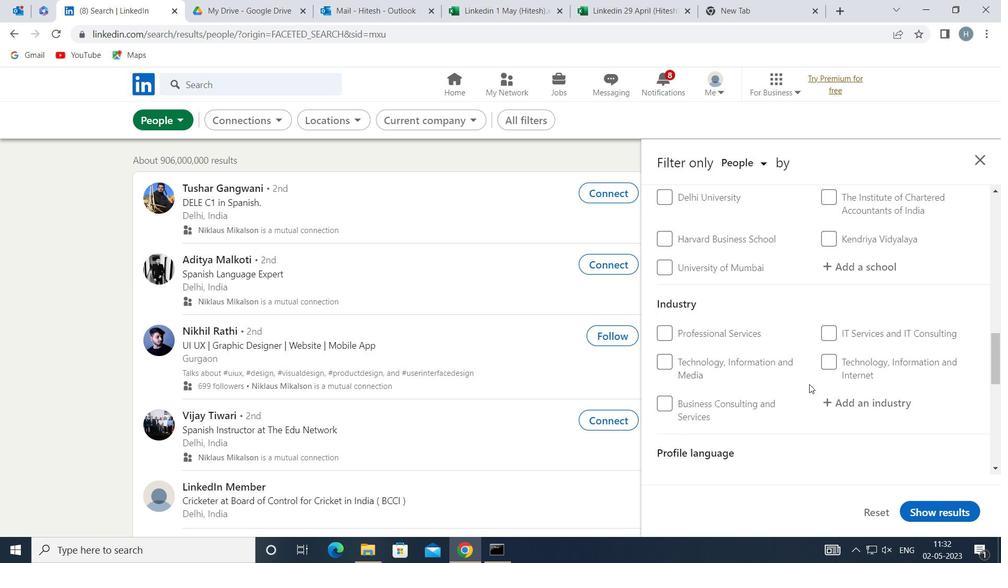 
Action: Mouse moved to (809, 383)
Screenshot: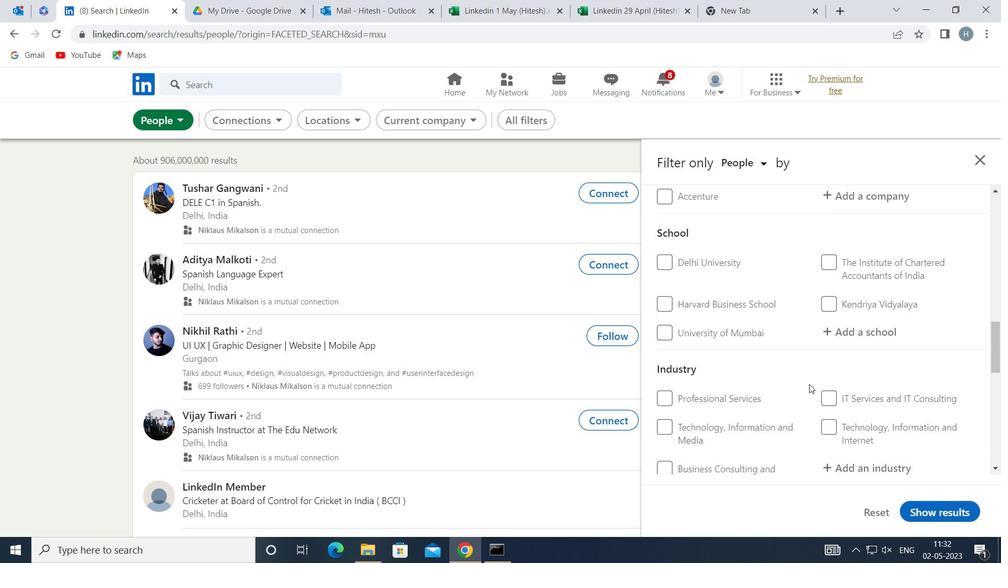 
Action: Mouse scrolled (809, 384) with delta (0, 0)
Screenshot: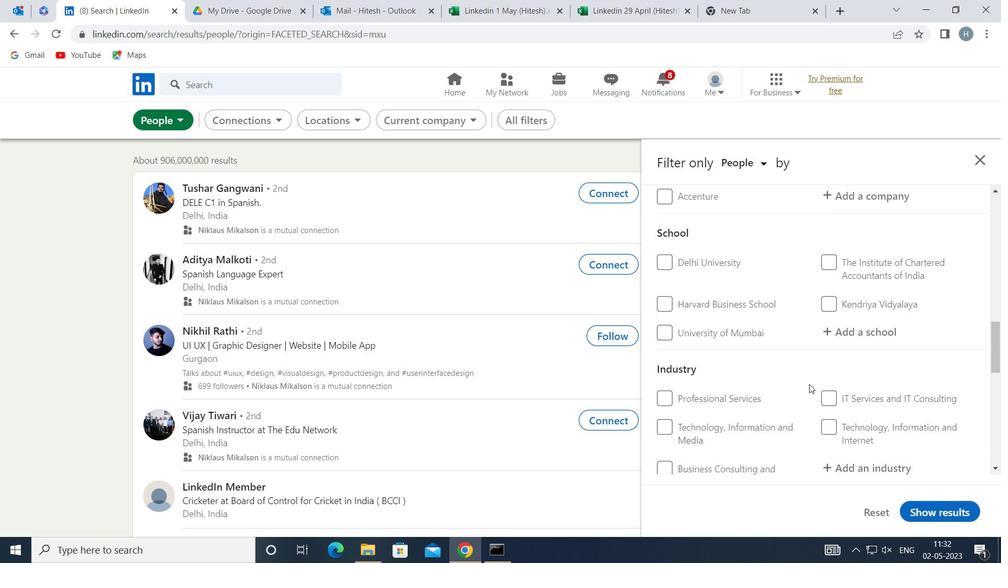 
Action: Mouse scrolled (809, 384) with delta (0, 0)
Screenshot: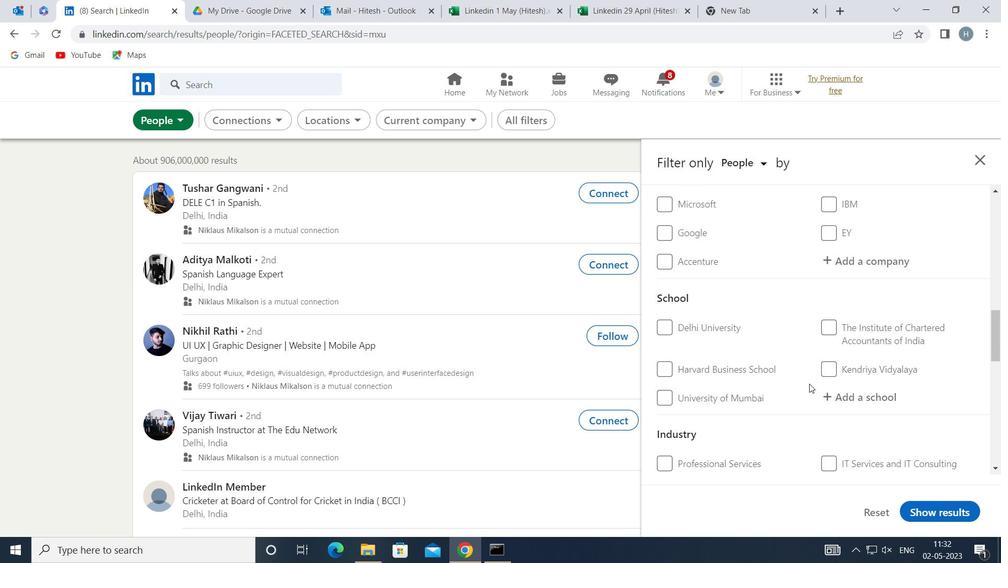 
Action: Mouse scrolled (809, 384) with delta (0, 0)
Screenshot: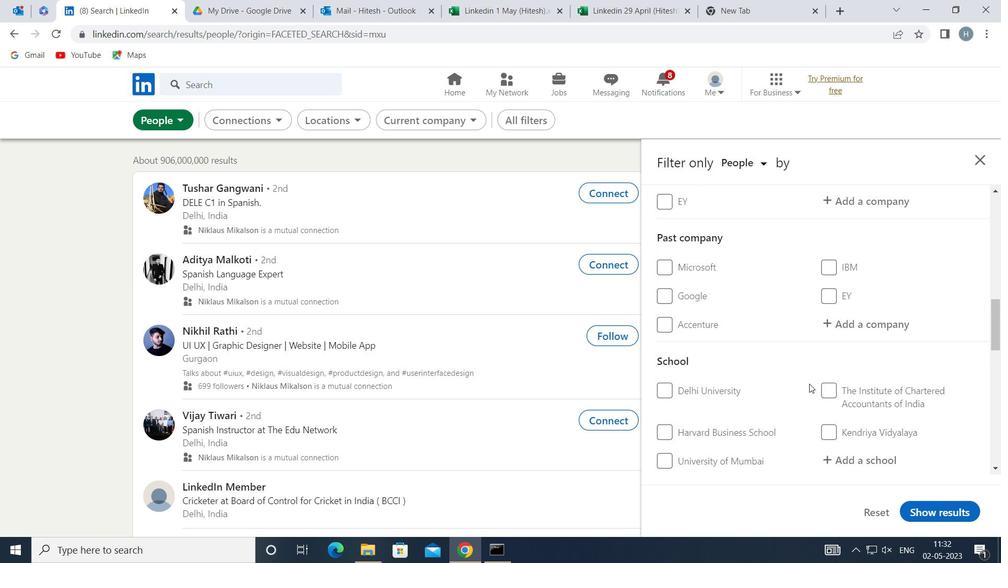 
Action: Mouse scrolled (809, 384) with delta (0, 0)
Screenshot: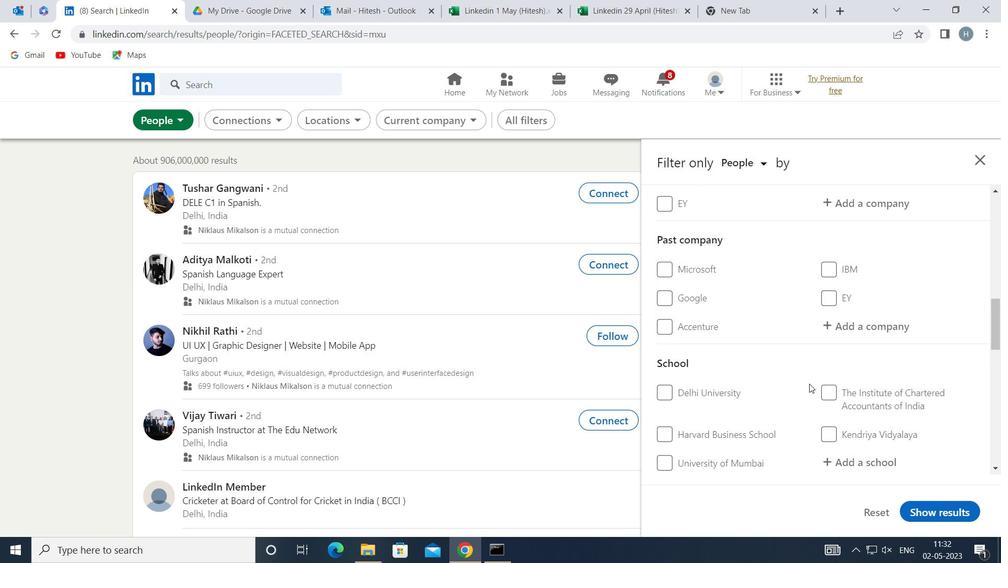 
Action: Mouse moved to (858, 338)
Screenshot: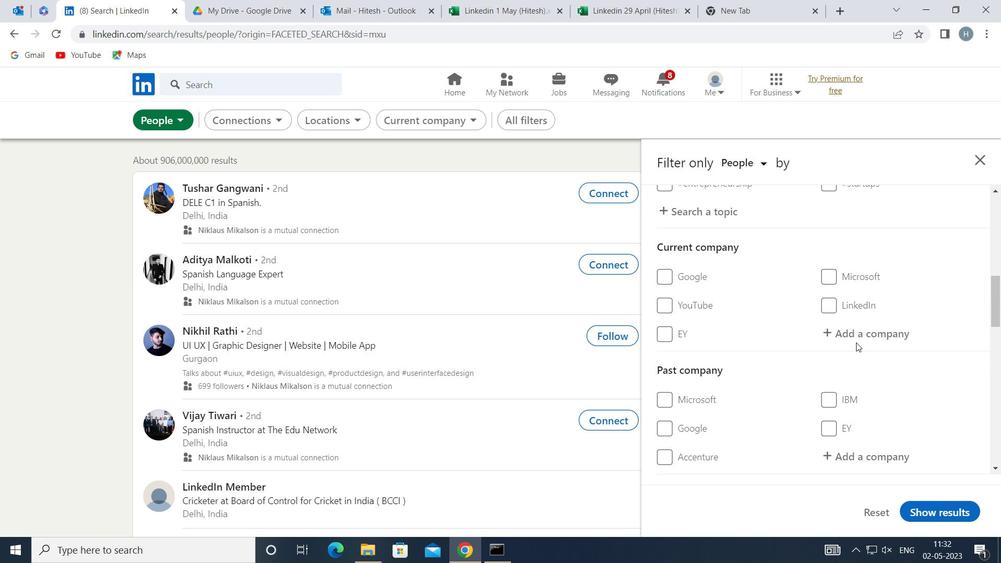
Action: Mouse pressed left at (858, 338)
Screenshot: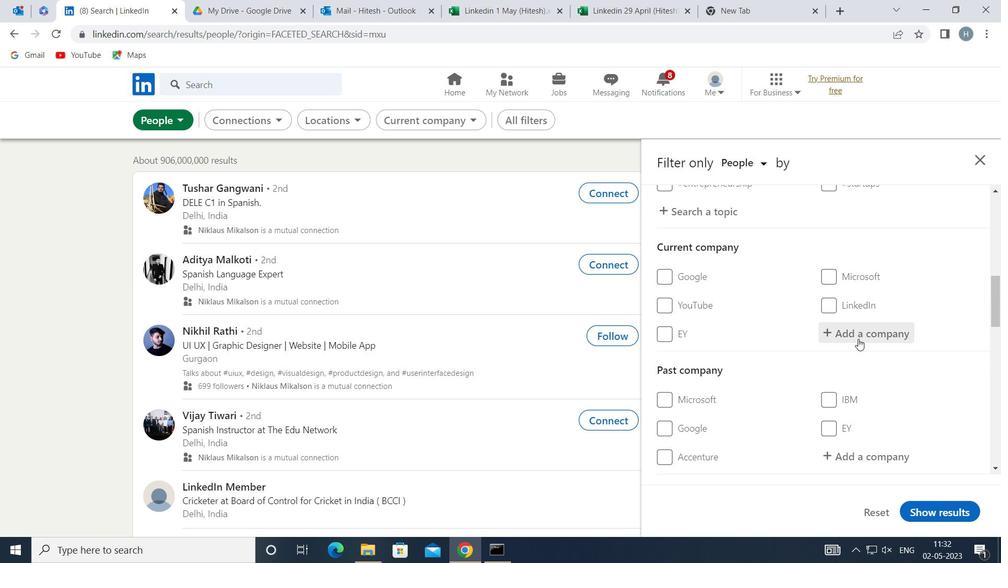 
Action: Key pressed <Key.shift>PHARMA<Key.space><Key.shift>JOB<Key.space><Key.shift>V
Screenshot: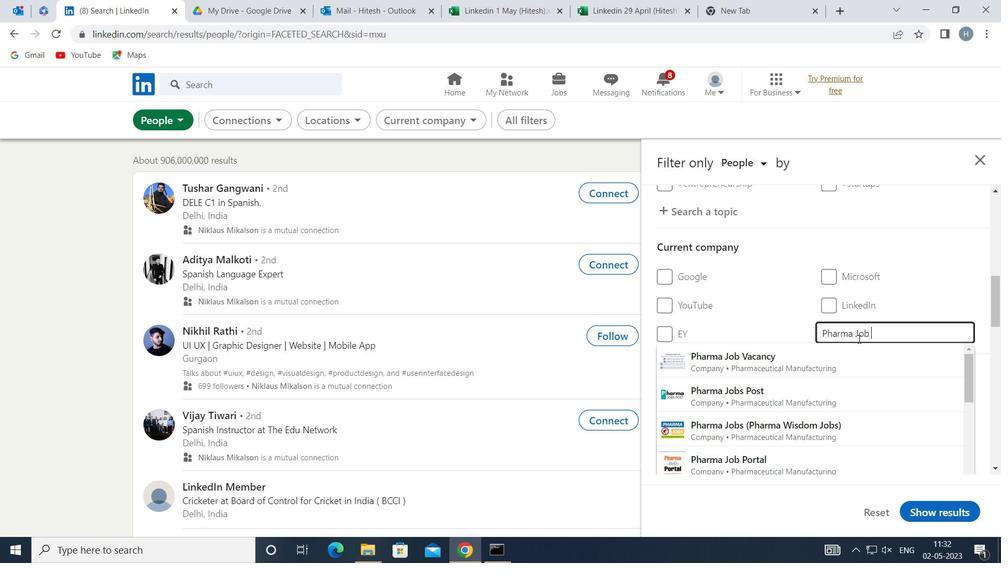 
Action: Mouse moved to (862, 356)
Screenshot: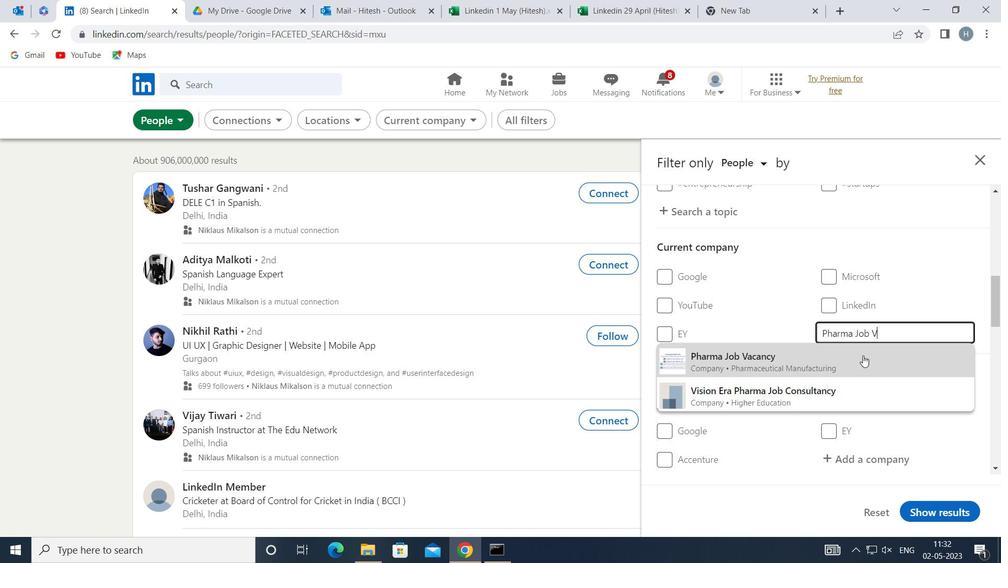 
Action: Mouse pressed left at (862, 356)
Screenshot: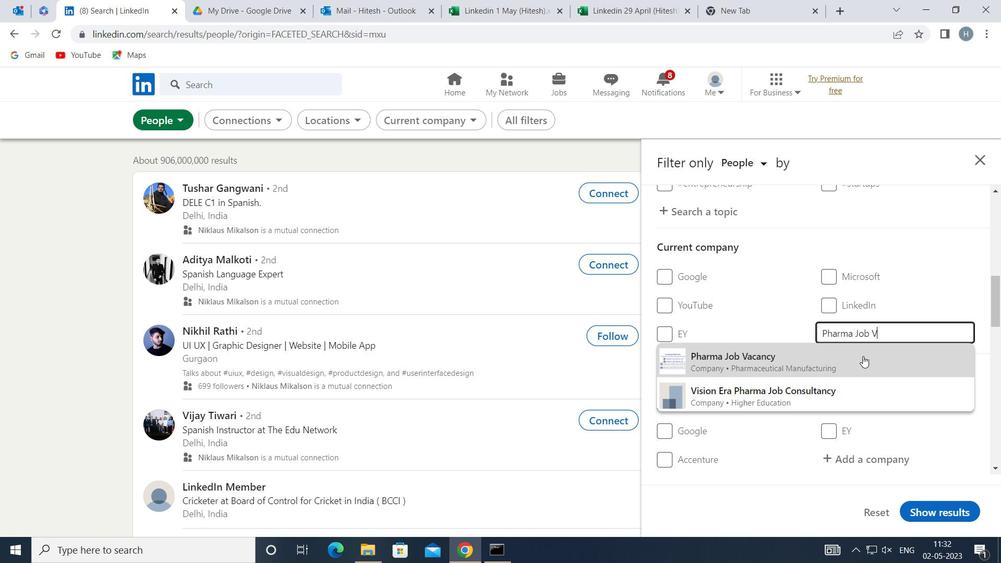
Action: Mouse moved to (813, 355)
Screenshot: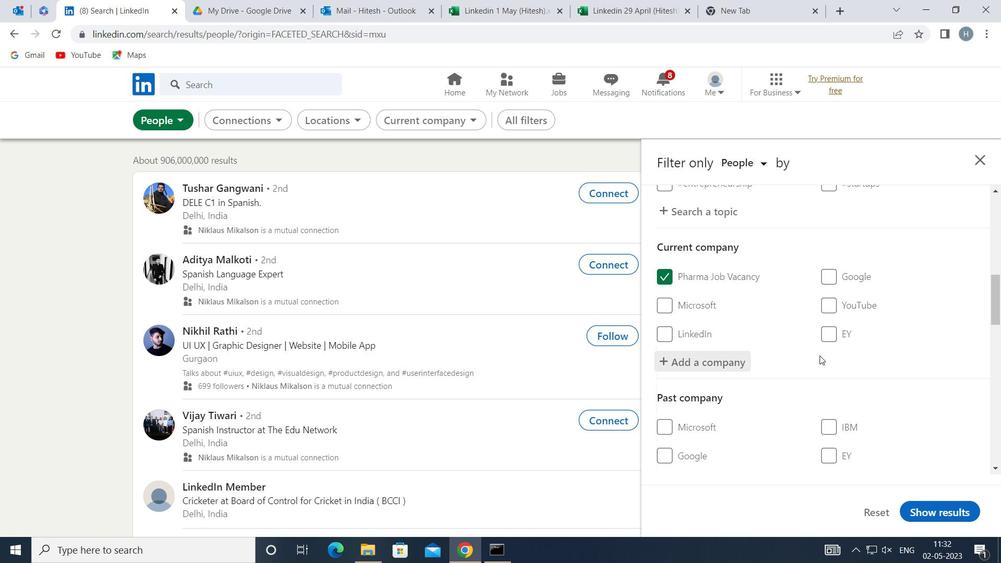 
Action: Mouse scrolled (813, 355) with delta (0, 0)
Screenshot: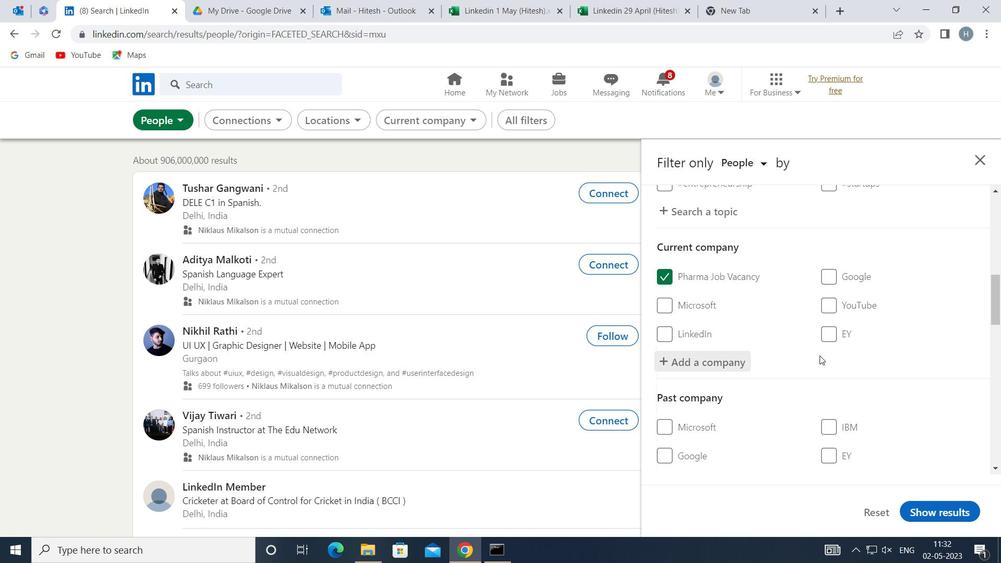 
Action: Mouse moved to (809, 356)
Screenshot: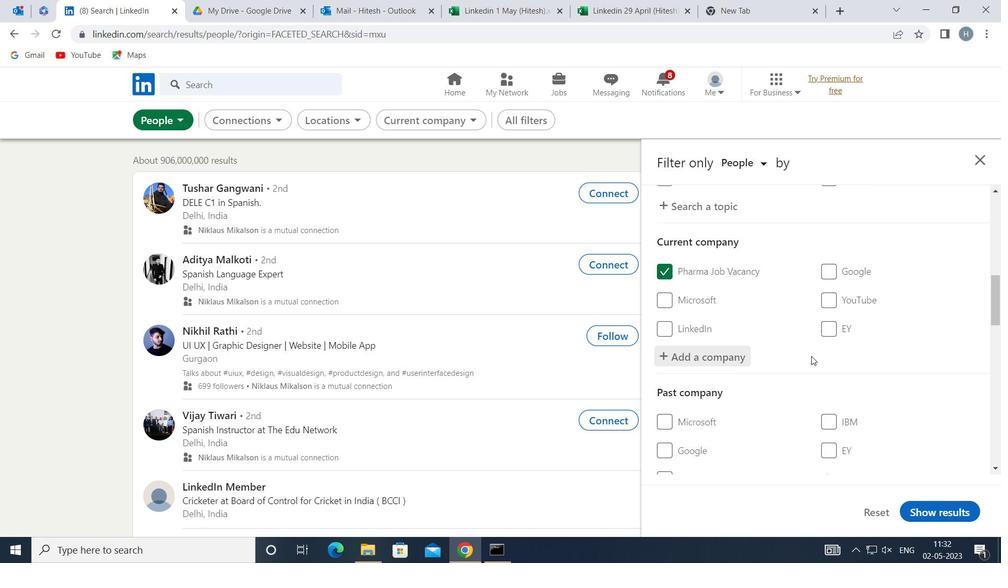 
Action: Mouse scrolled (809, 356) with delta (0, 0)
Screenshot: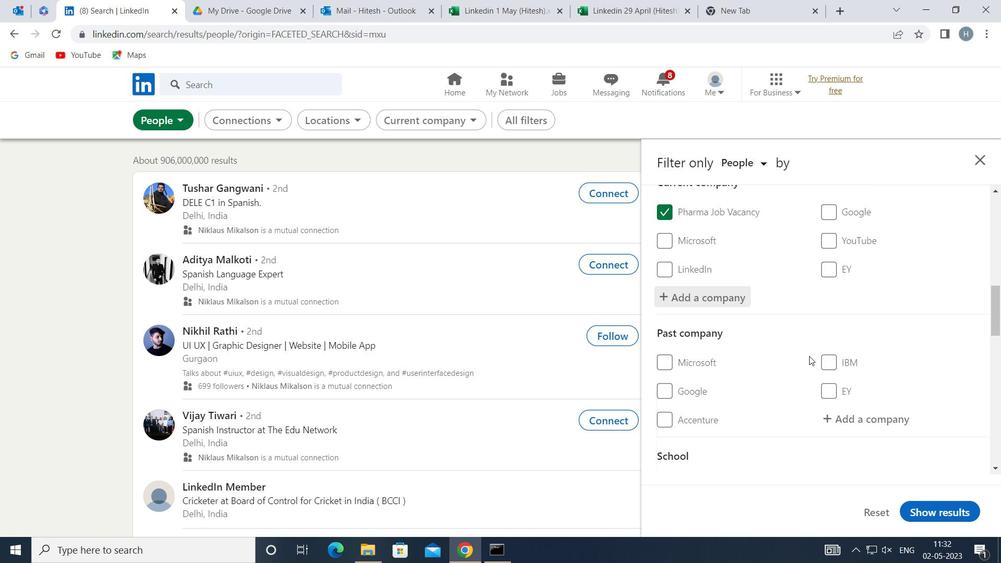 
Action: Mouse moved to (808, 357)
Screenshot: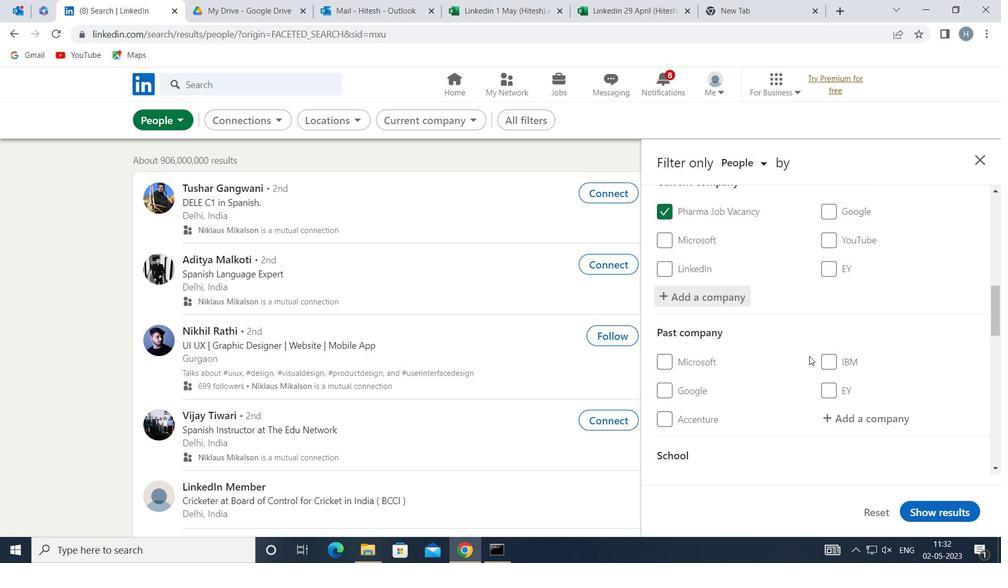 
Action: Mouse scrolled (808, 357) with delta (0, 0)
Screenshot: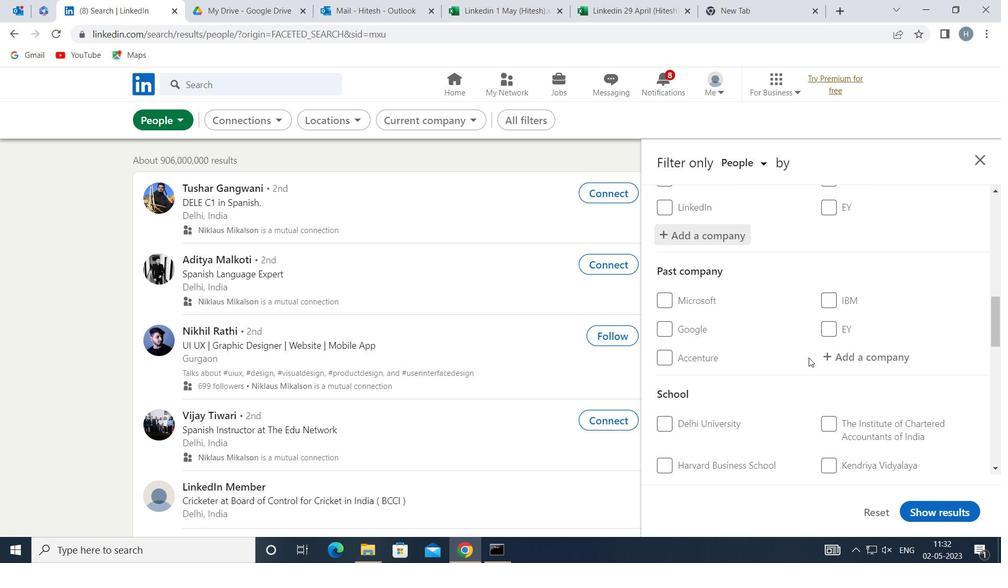 
Action: Mouse scrolled (808, 357) with delta (0, 0)
Screenshot: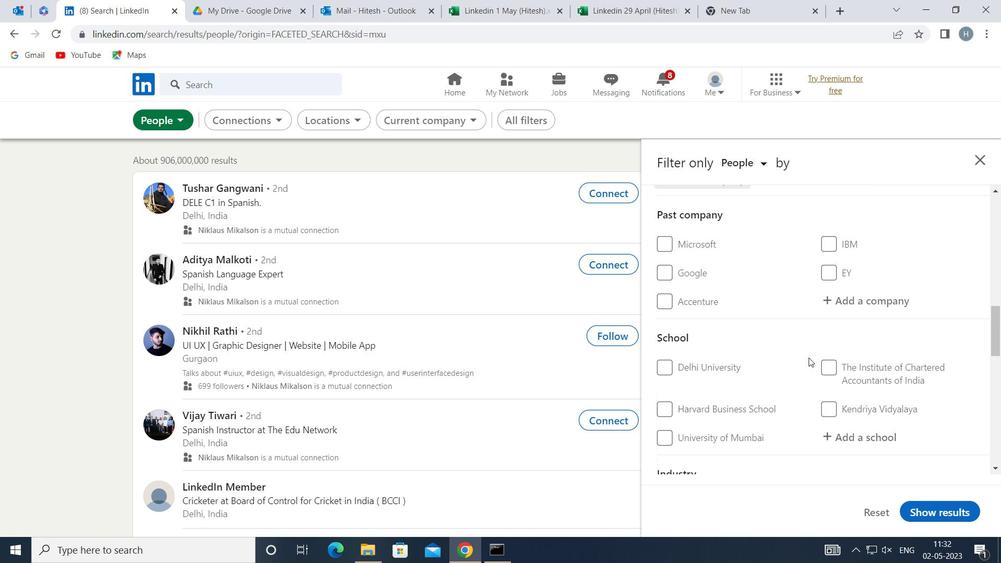 
Action: Mouse moved to (840, 357)
Screenshot: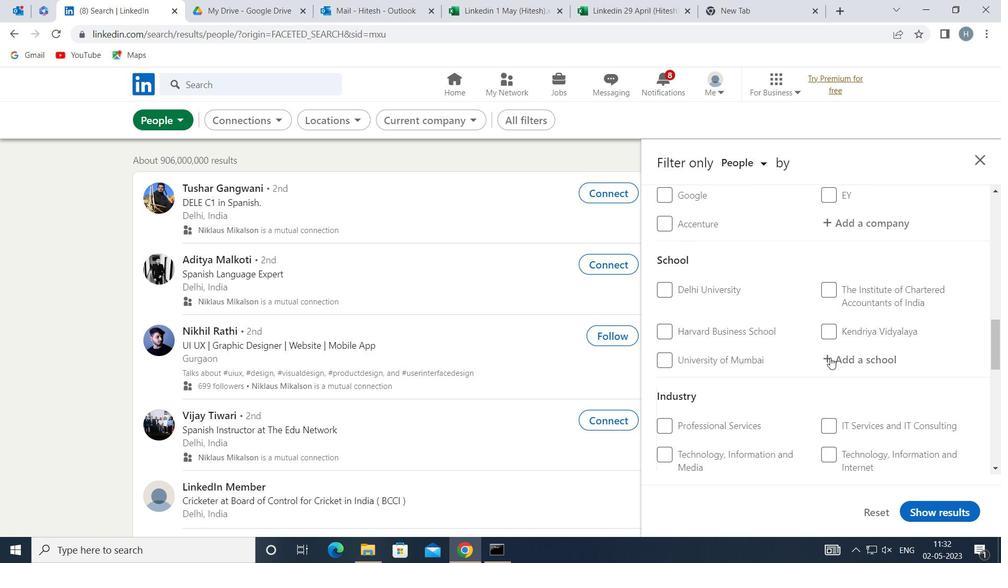 
Action: Mouse pressed left at (840, 357)
Screenshot: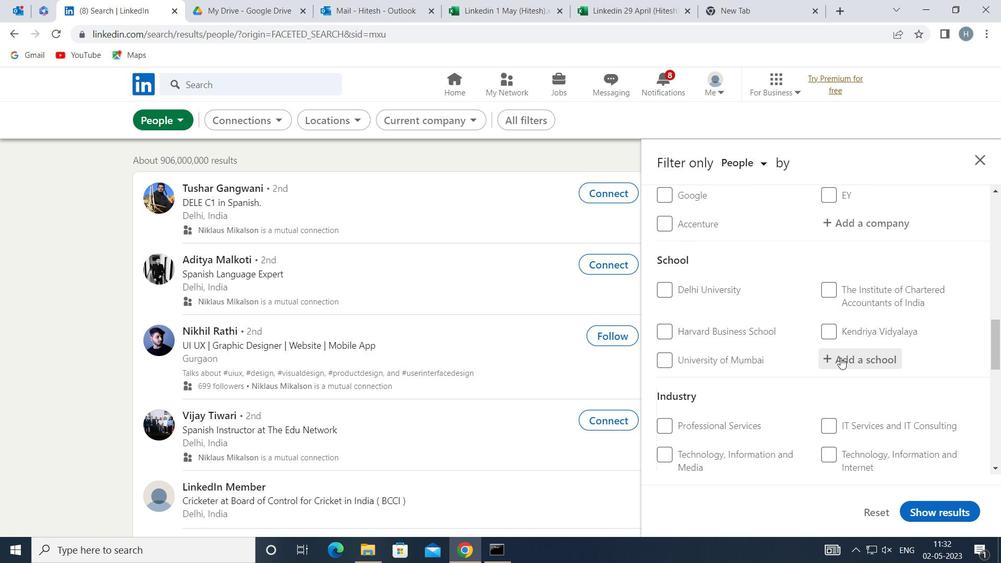 
Action: Mouse moved to (839, 357)
Screenshot: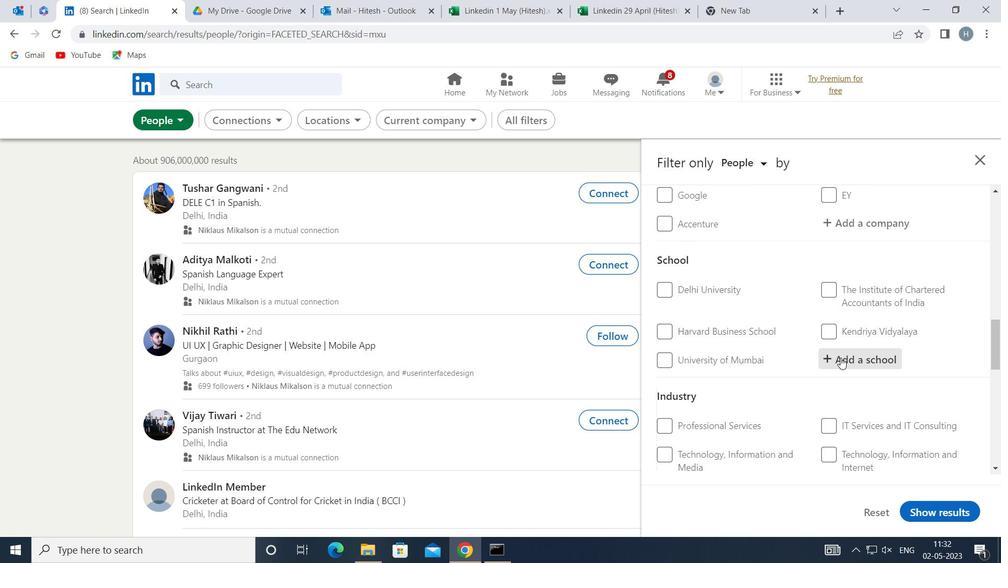 
Action: Key pressed <Key.shift>MUMBAI<Key.space><Key.shift>JOBS
Screenshot: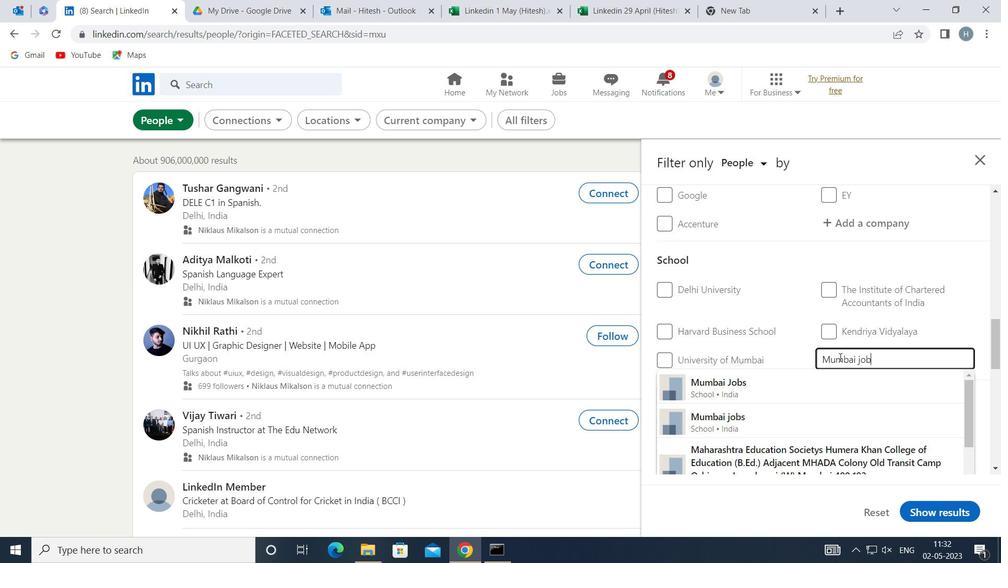 
Action: Mouse moved to (801, 386)
Screenshot: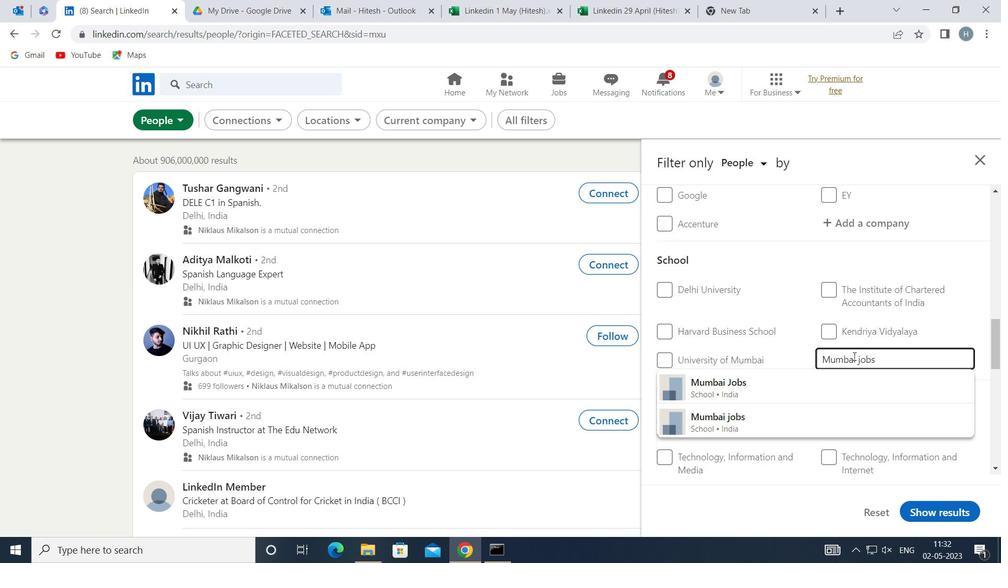 
Action: Mouse pressed left at (801, 386)
Screenshot: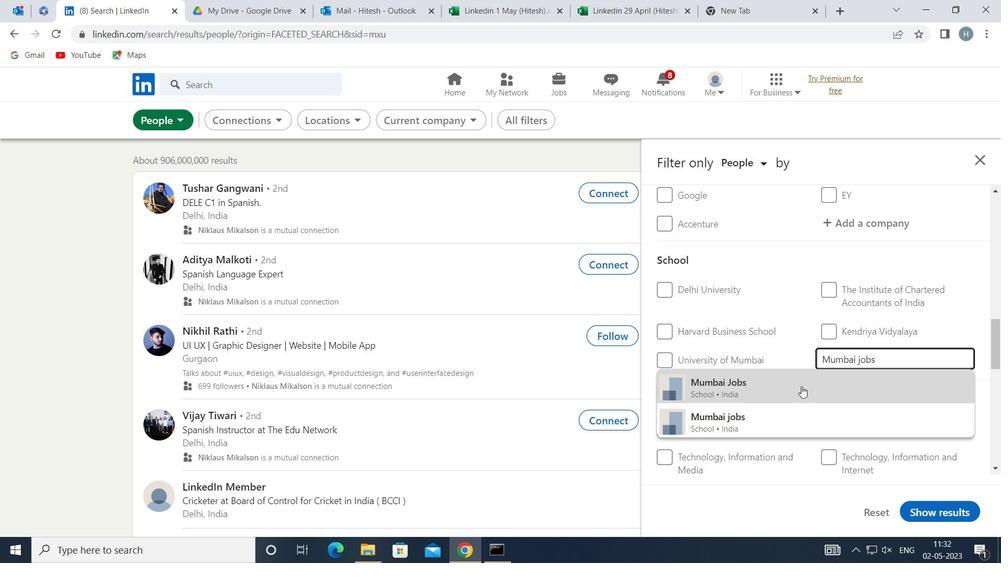 
Action: Mouse moved to (778, 366)
Screenshot: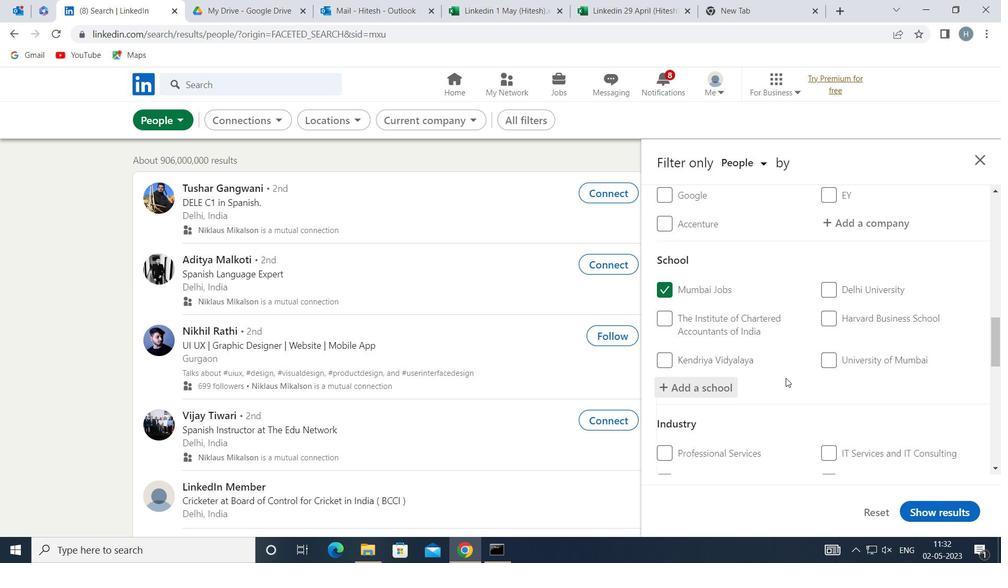 
Action: Mouse scrolled (778, 365) with delta (0, 0)
Screenshot: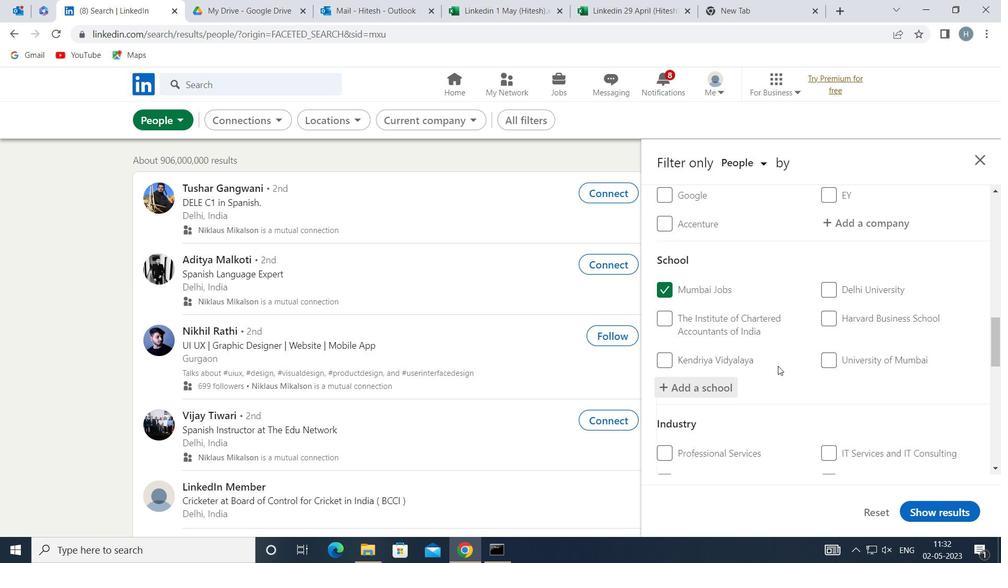 
Action: Mouse moved to (789, 371)
Screenshot: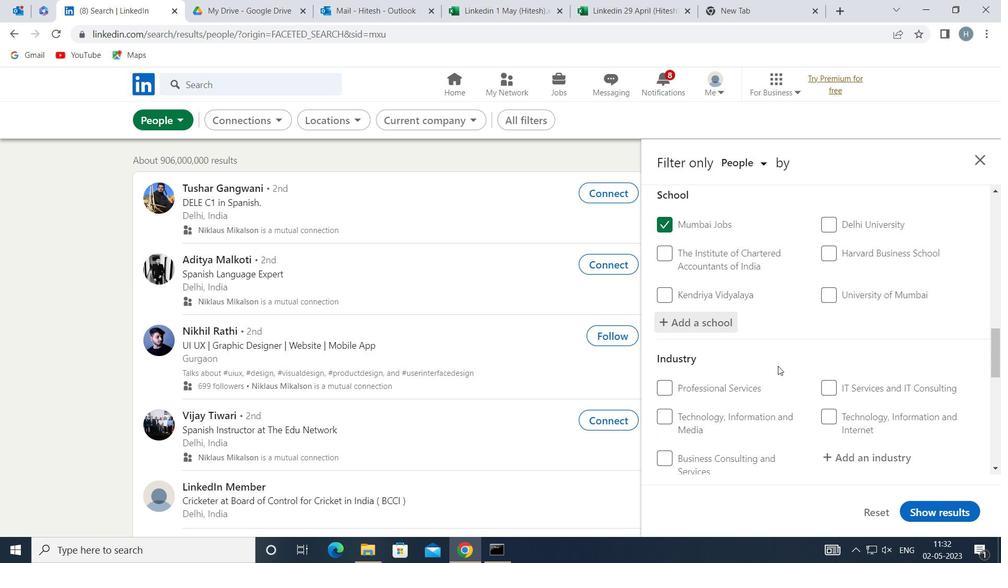 
Action: Mouse scrolled (789, 371) with delta (0, 0)
Screenshot: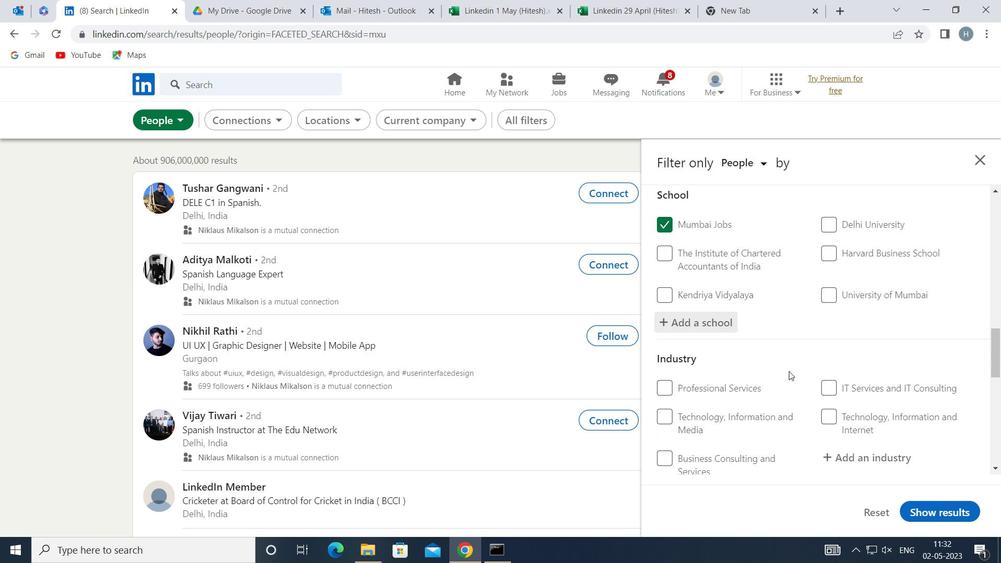 
Action: Mouse moved to (793, 373)
Screenshot: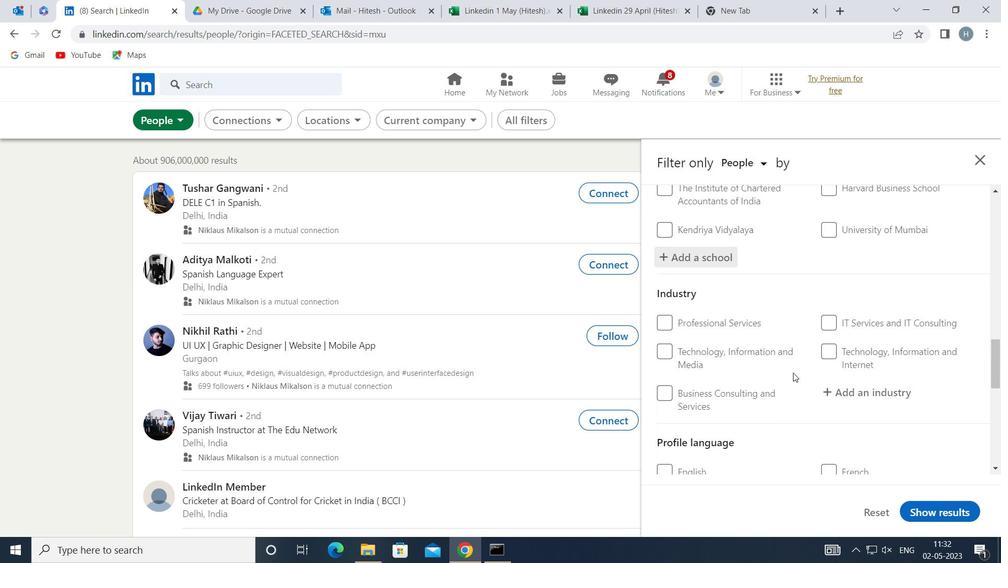 
Action: Mouse scrolled (793, 372) with delta (0, 0)
Screenshot: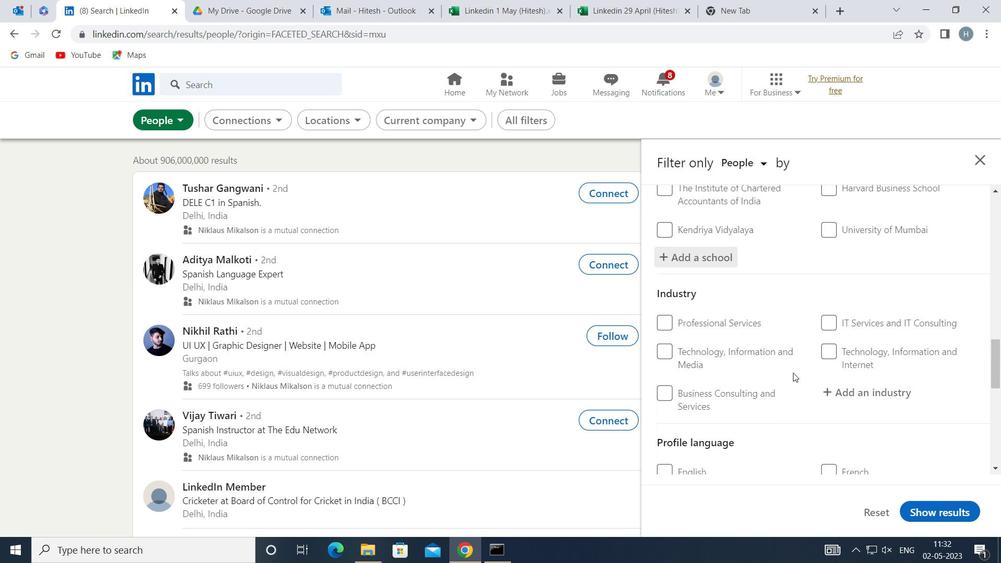 
Action: Mouse moved to (869, 327)
Screenshot: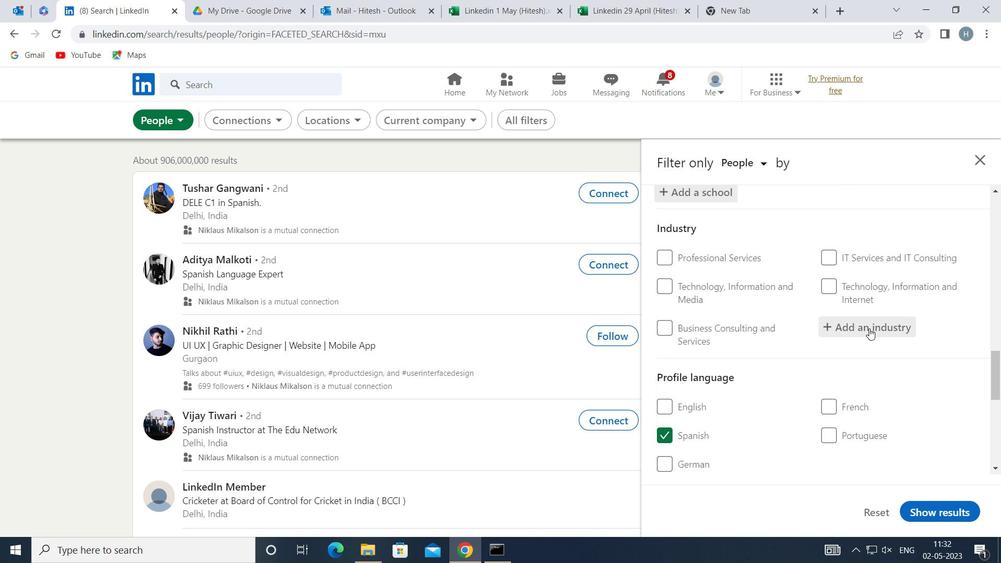 
Action: Mouse pressed left at (869, 327)
Screenshot: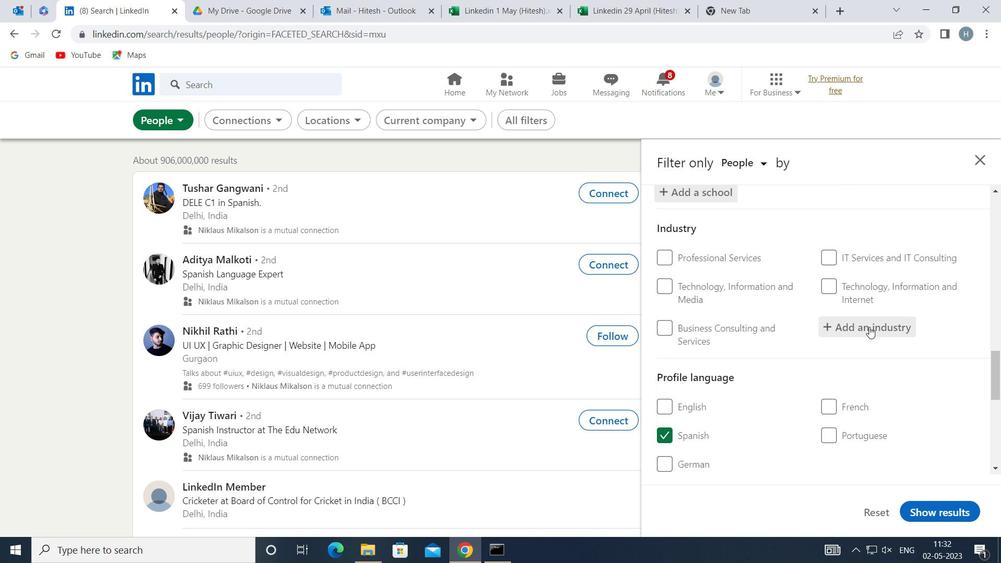 
Action: Key pressed <Key.shift>THINK
Screenshot: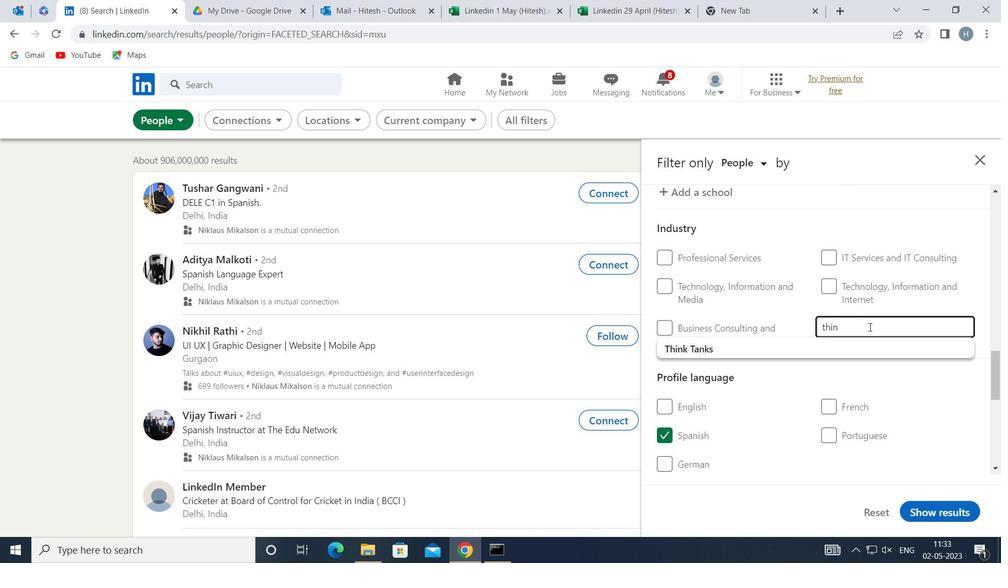 
Action: Mouse moved to (877, 350)
Screenshot: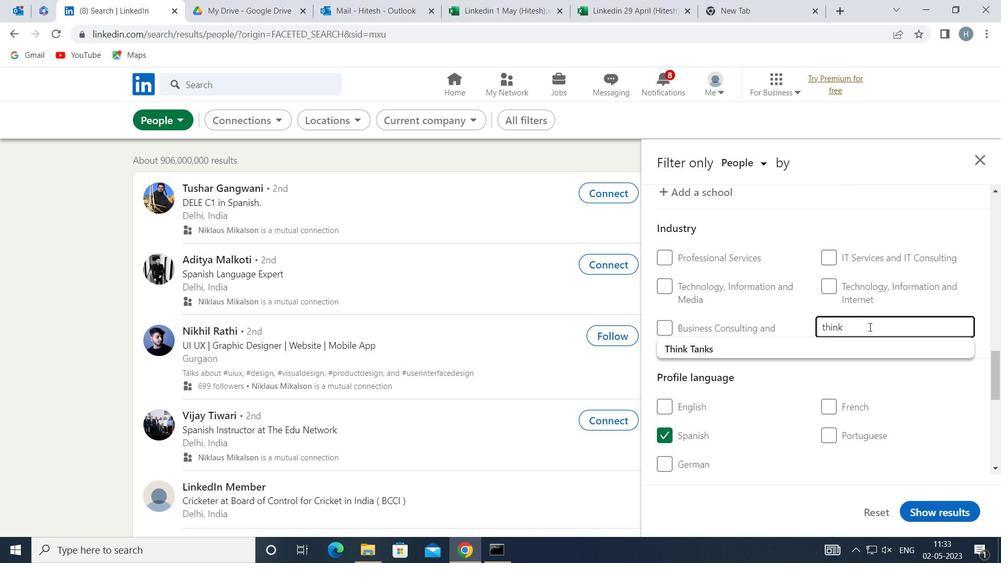 
Action: Mouse pressed left at (877, 350)
Screenshot: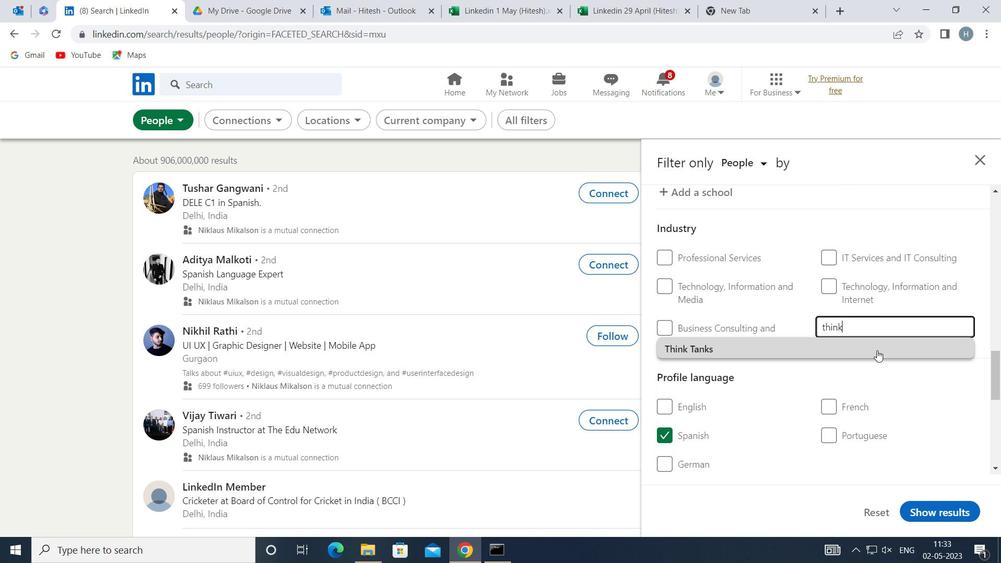 
Action: Mouse moved to (800, 368)
Screenshot: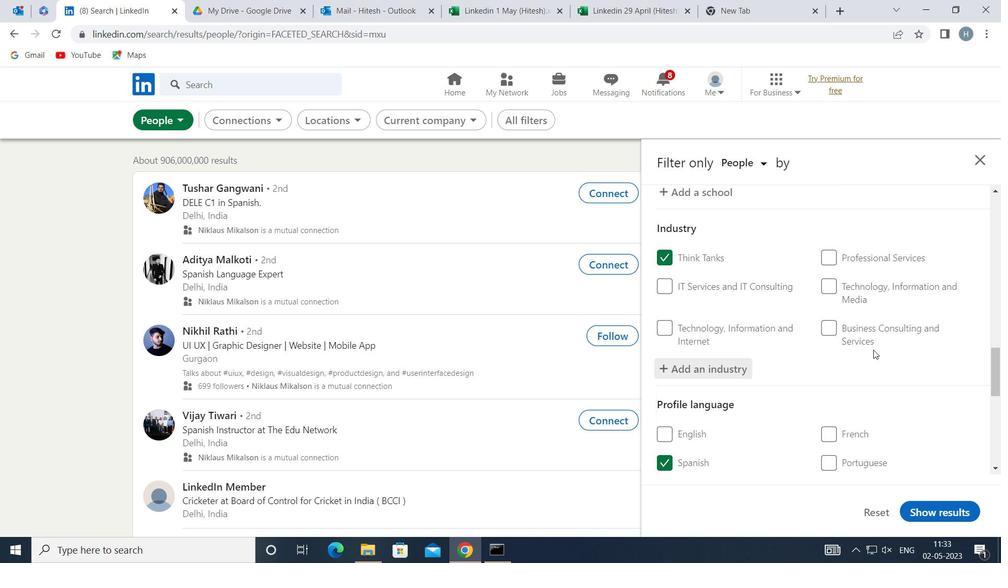 
Action: Mouse scrolled (800, 367) with delta (0, 0)
Screenshot: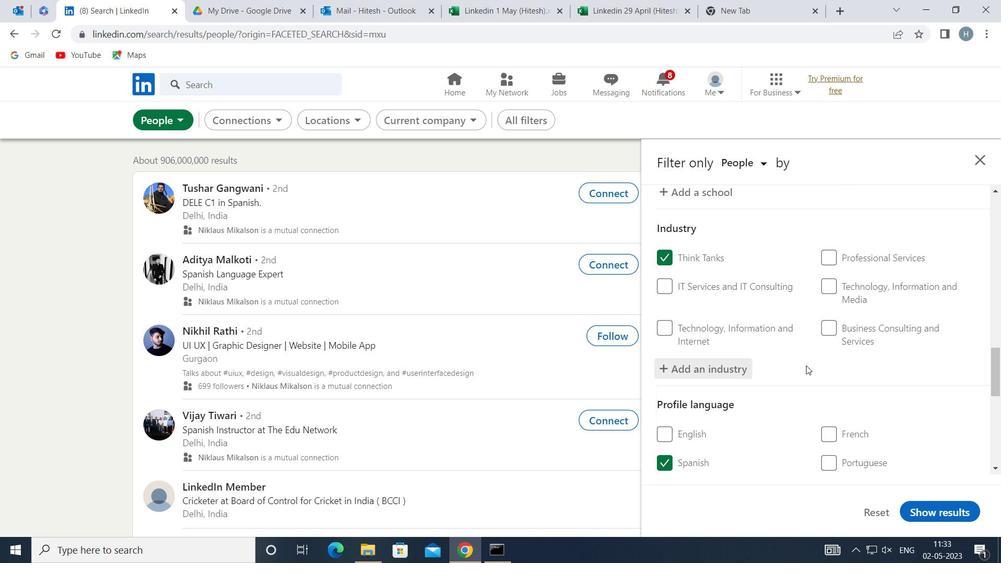 
Action: Mouse scrolled (800, 367) with delta (0, 0)
Screenshot: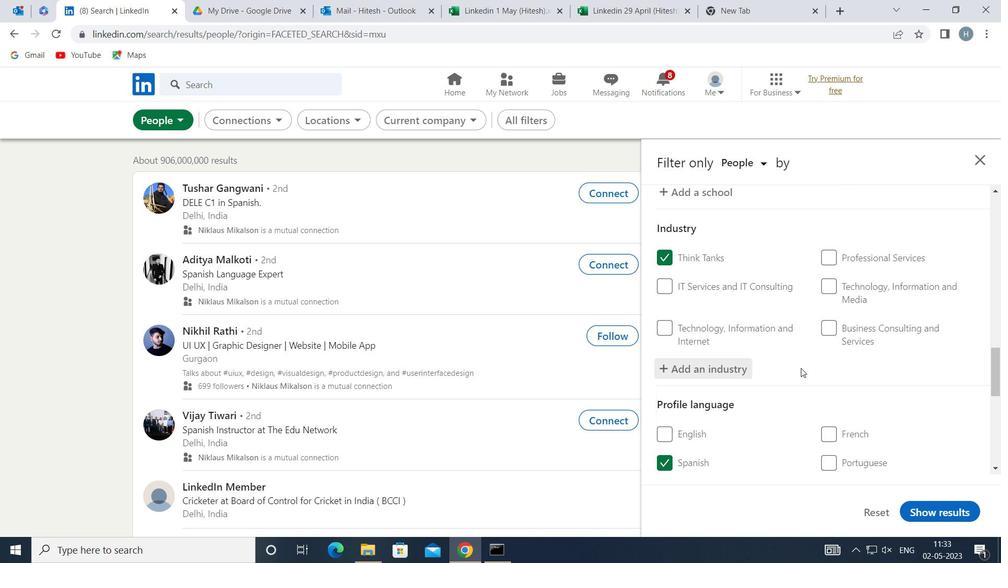 
Action: Mouse scrolled (800, 367) with delta (0, 0)
Screenshot: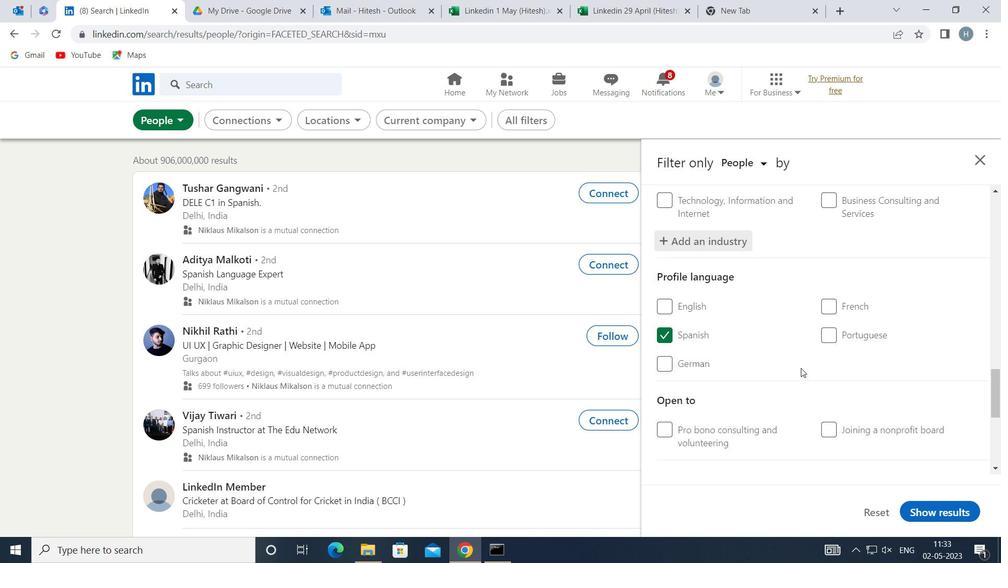 
Action: Mouse scrolled (800, 367) with delta (0, 0)
Screenshot: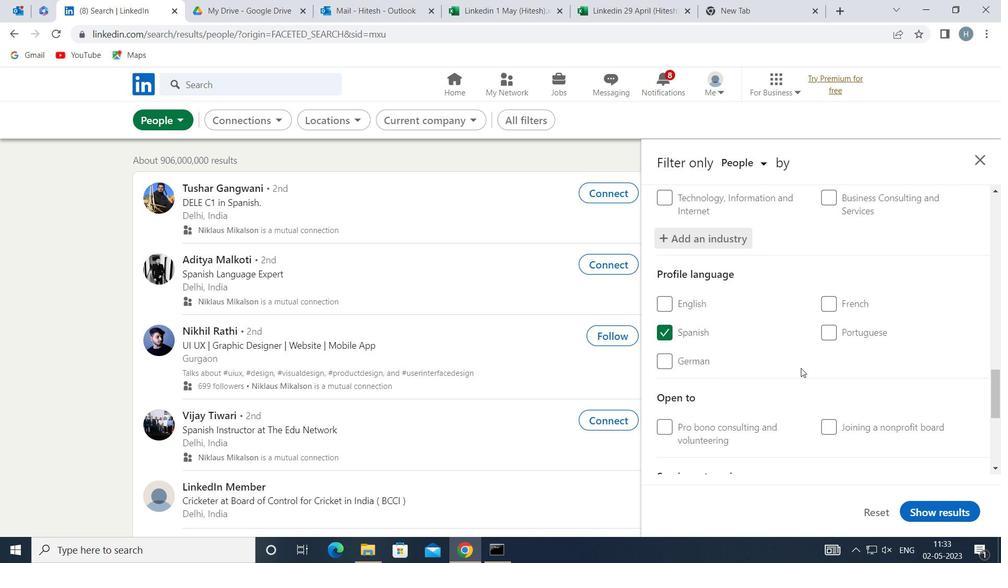 
Action: Mouse scrolled (800, 367) with delta (0, 0)
Screenshot: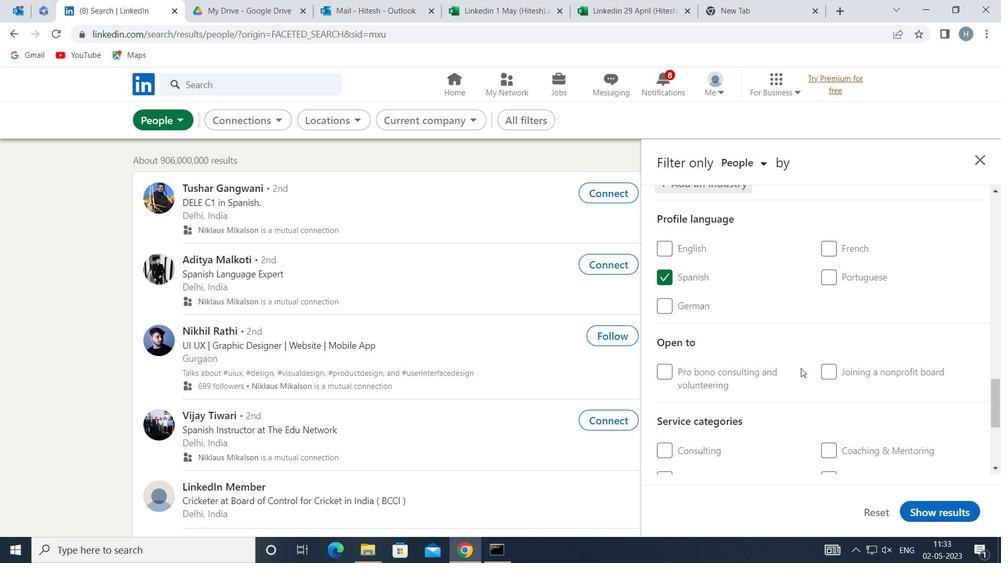 
Action: Mouse scrolled (800, 367) with delta (0, 0)
Screenshot: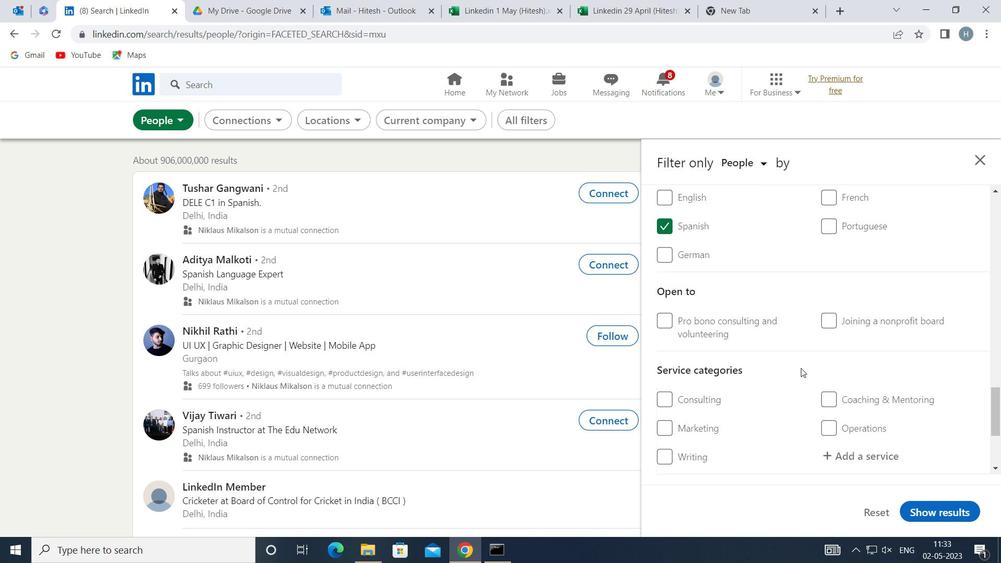 
Action: Mouse moved to (883, 296)
Screenshot: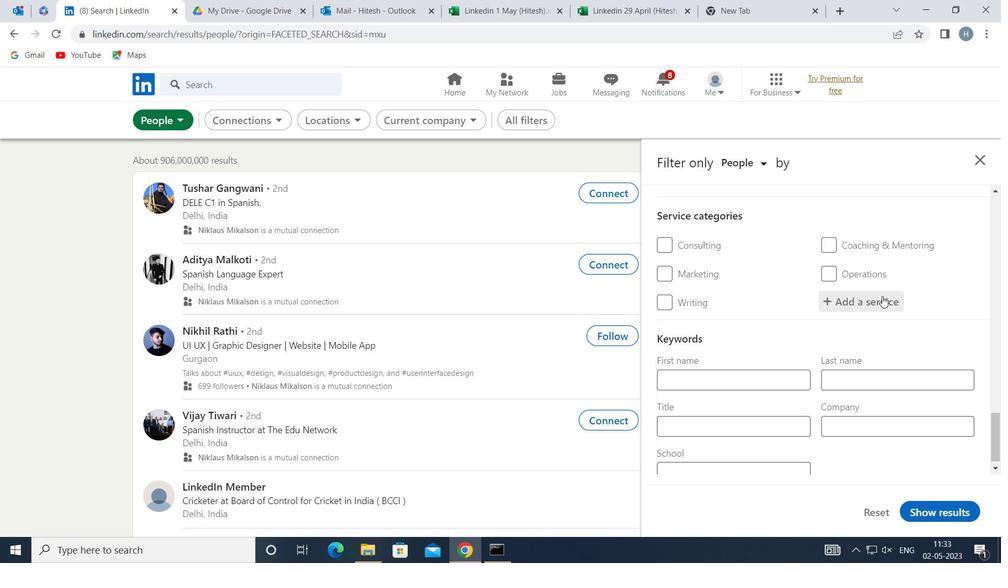 
Action: Mouse pressed left at (883, 296)
Screenshot: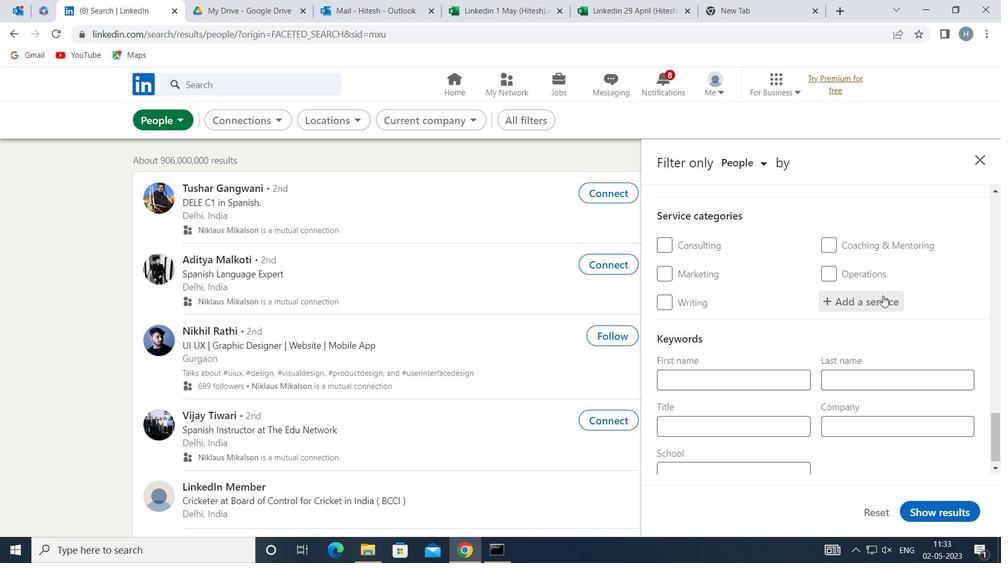 
Action: Mouse moved to (883, 296)
Screenshot: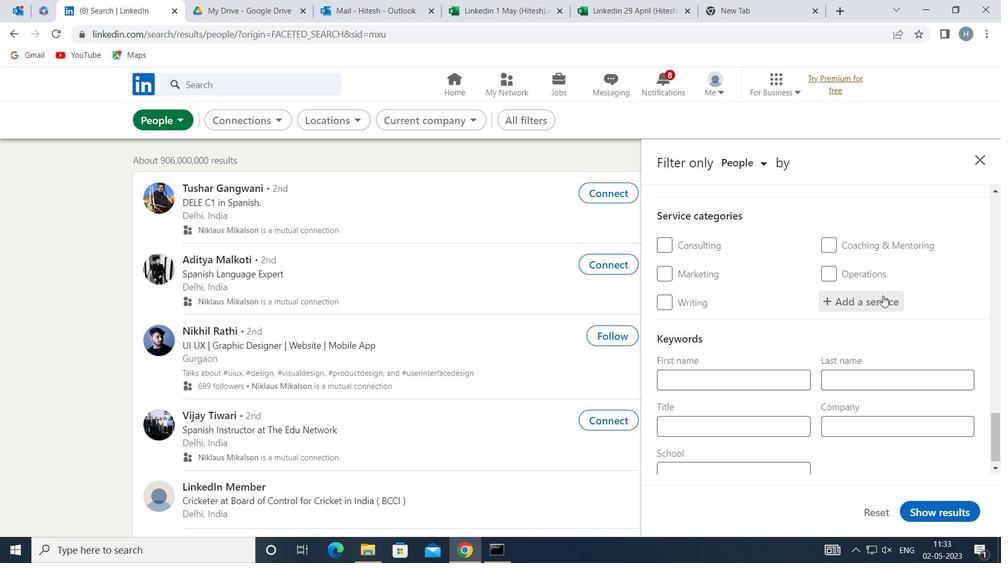 
Action: Key pressed <Key.shift>NEGO
Screenshot: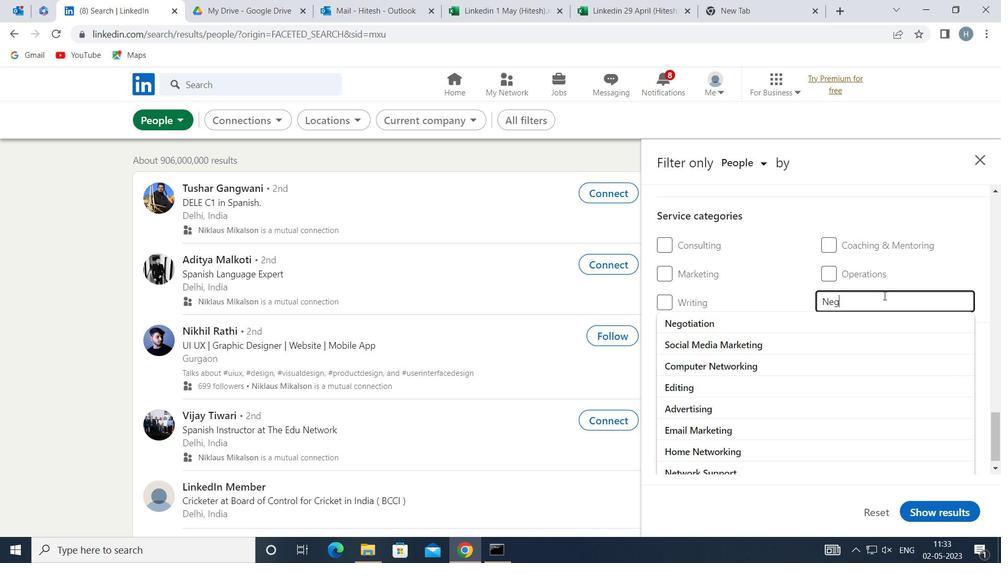 
Action: Mouse moved to (824, 323)
Screenshot: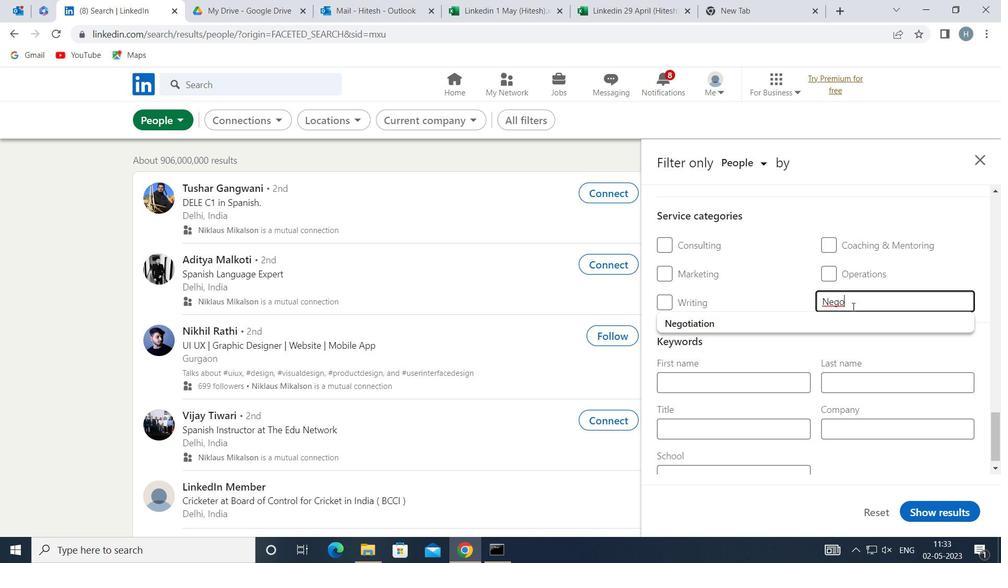 
Action: Mouse pressed left at (824, 323)
Screenshot: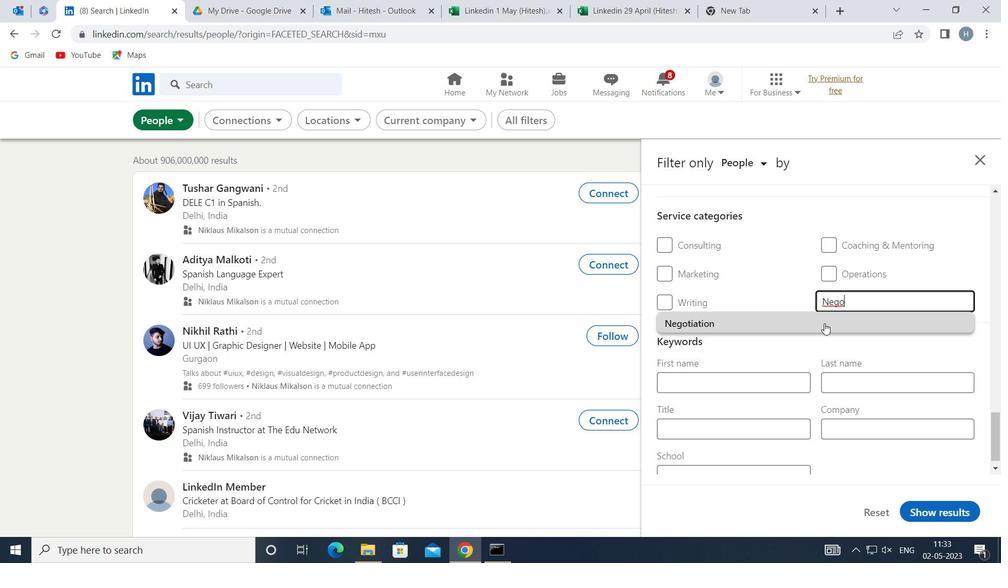 
Action: Mouse moved to (810, 326)
Screenshot: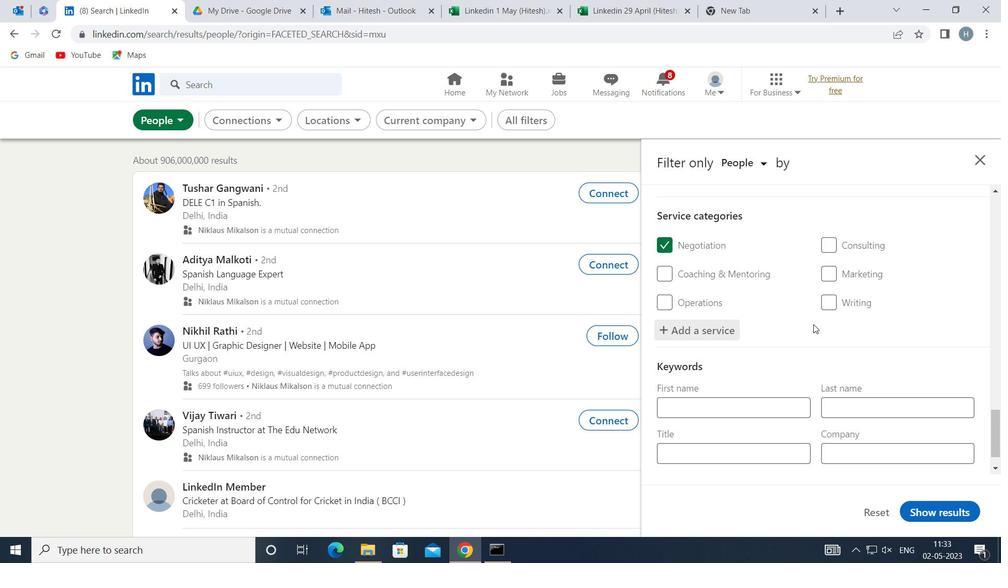 
Action: Mouse scrolled (810, 325) with delta (0, 0)
Screenshot: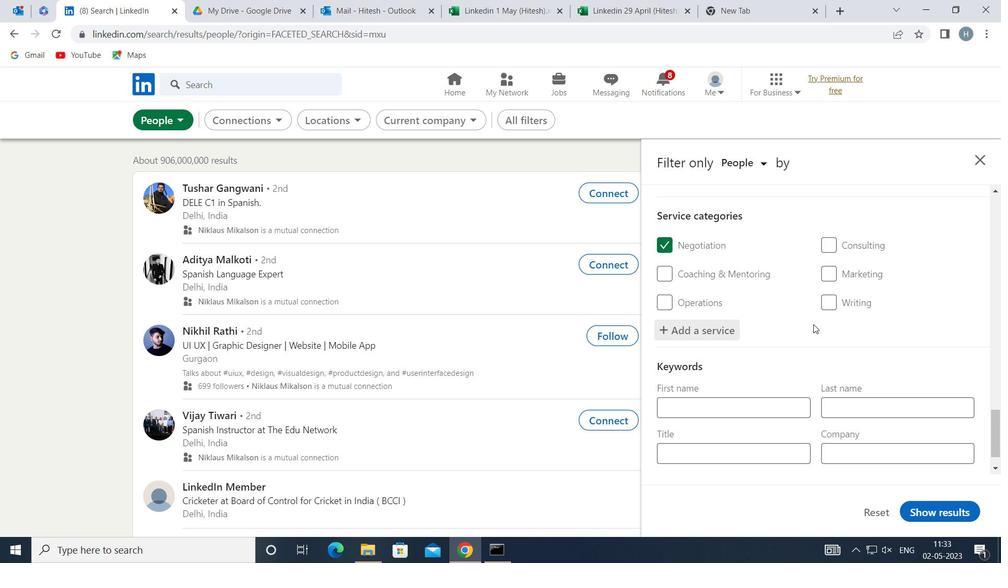 
Action: Mouse moved to (809, 326)
Screenshot: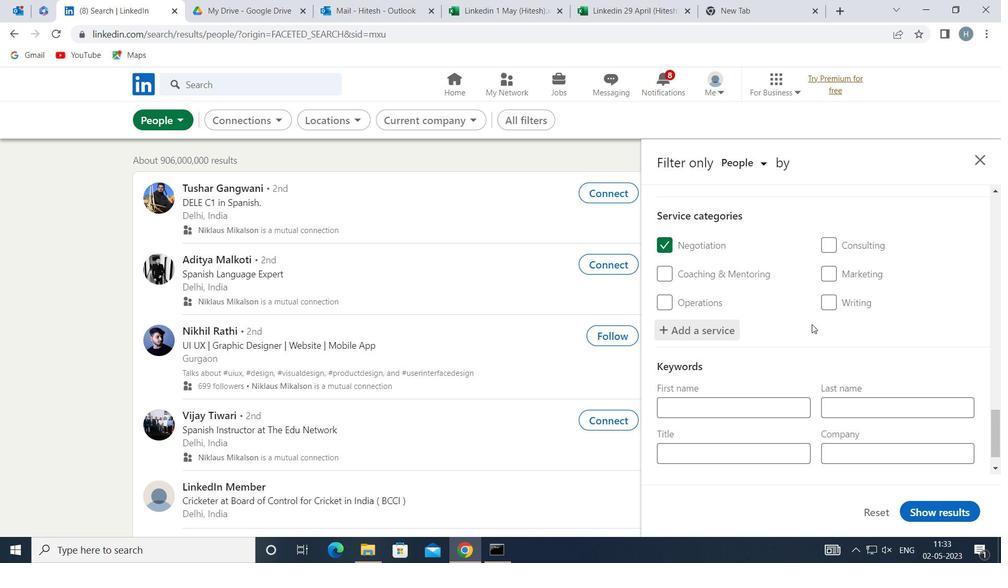 
Action: Mouse scrolled (809, 326) with delta (0, 0)
Screenshot: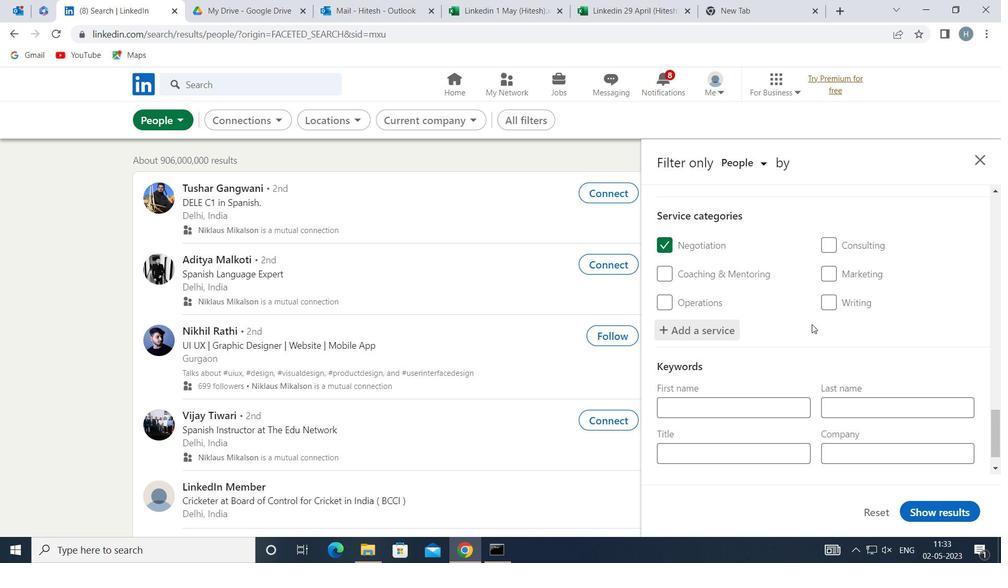 
Action: Mouse scrolled (809, 326) with delta (0, 0)
Screenshot: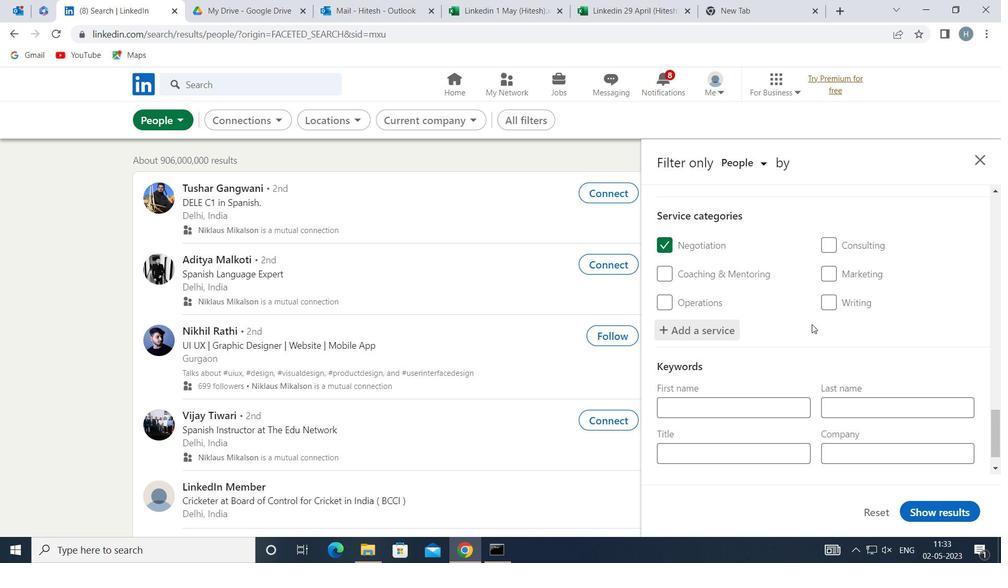 
Action: Mouse scrolled (809, 326) with delta (0, 0)
Screenshot: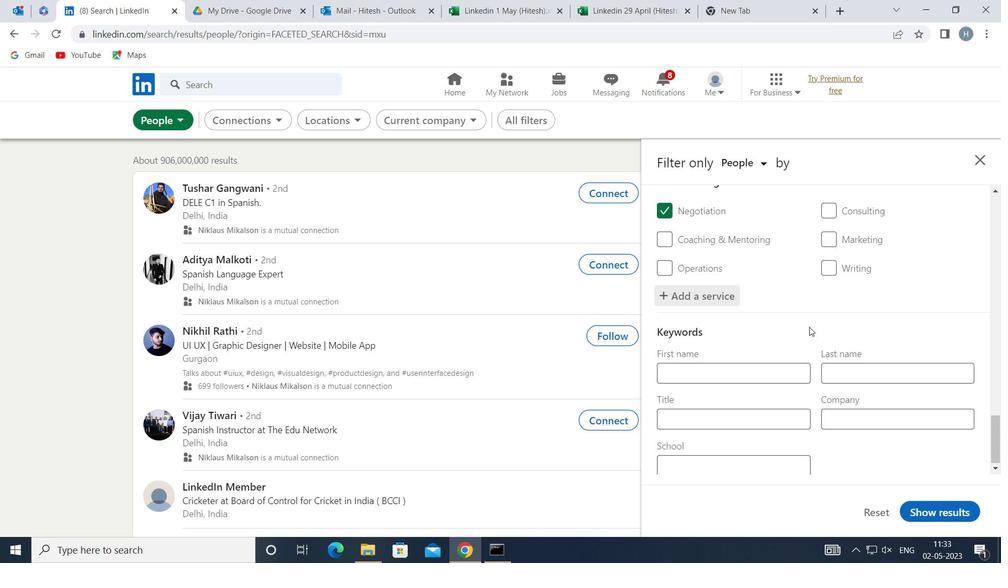 
Action: Mouse scrolled (809, 326) with delta (0, 0)
Screenshot: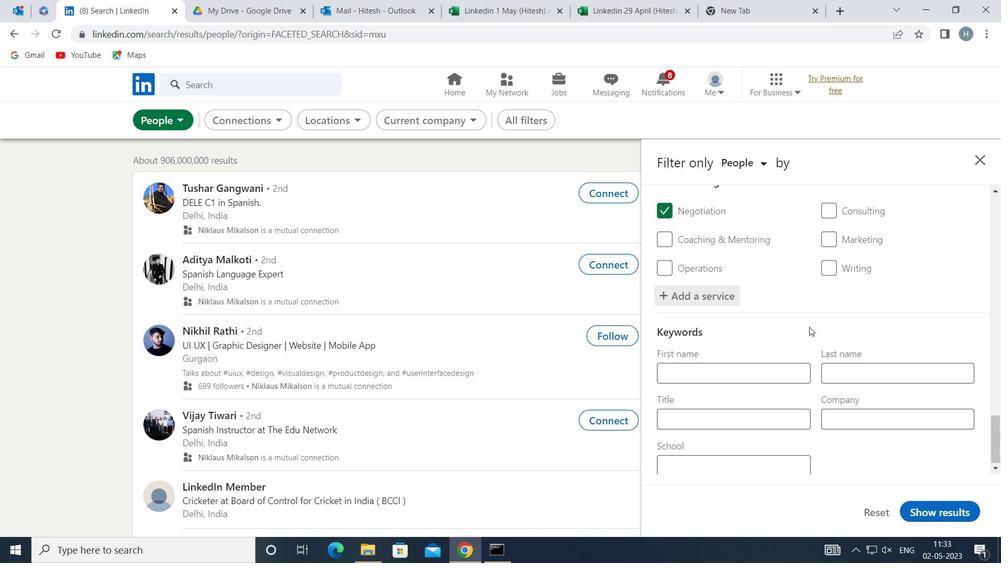 
Action: Mouse moved to (759, 415)
Screenshot: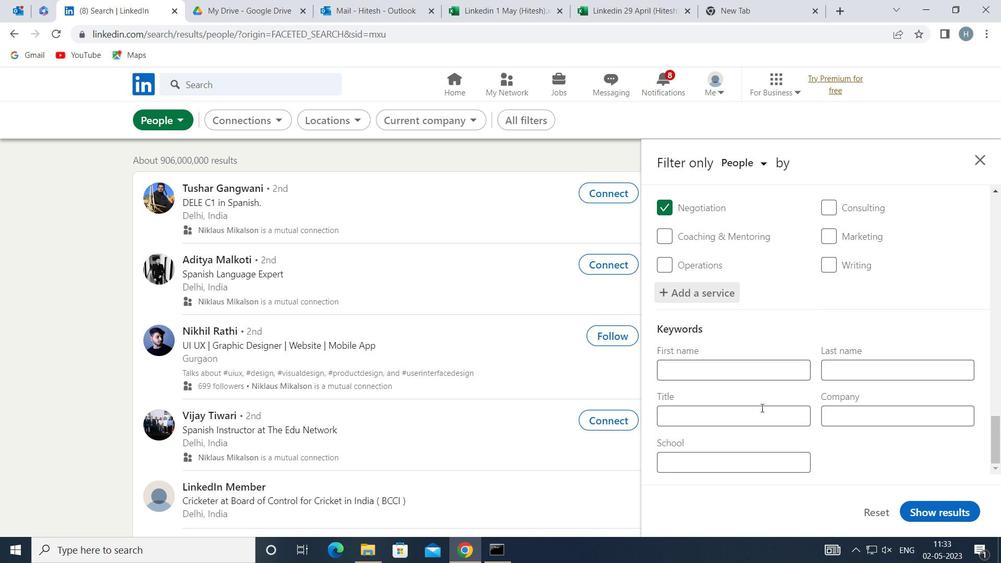 
Action: Mouse pressed left at (759, 415)
Screenshot: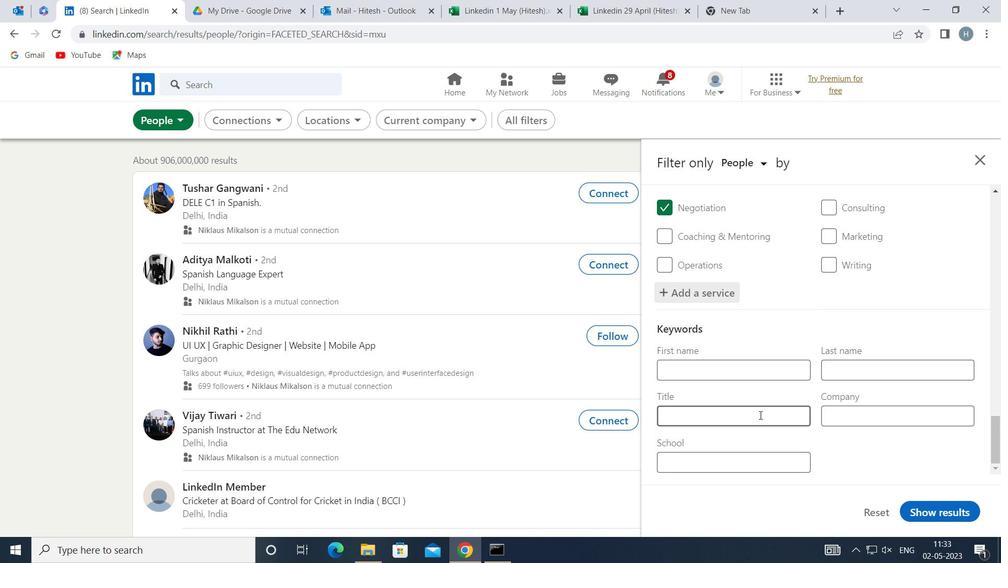 
Action: Mouse moved to (758, 416)
Screenshot: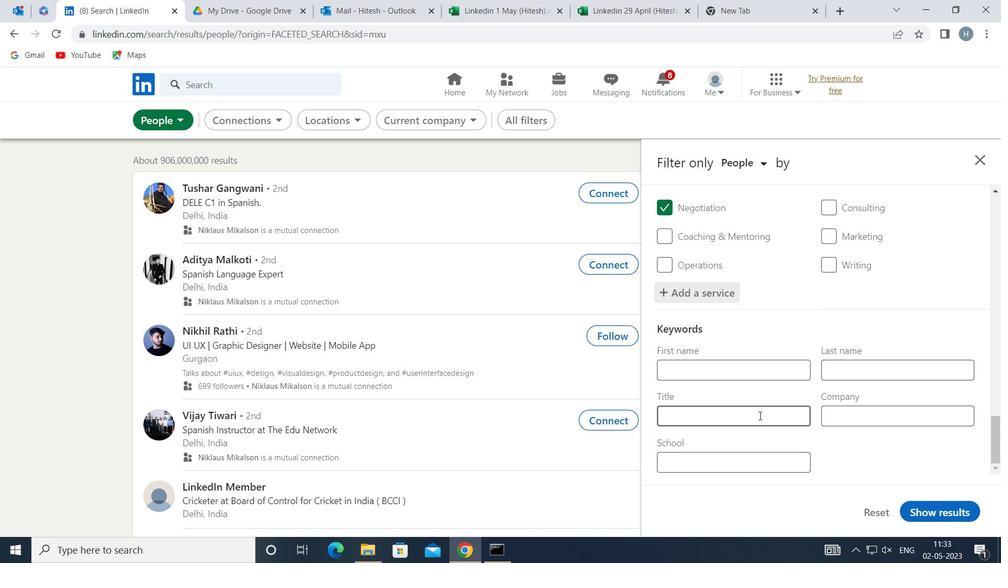 
Action: Key pressed <Key.shift>REAL<Key.space><Key.shift><Key.shift>ESTATE<Key.space><Key.shift>BROKER
Screenshot: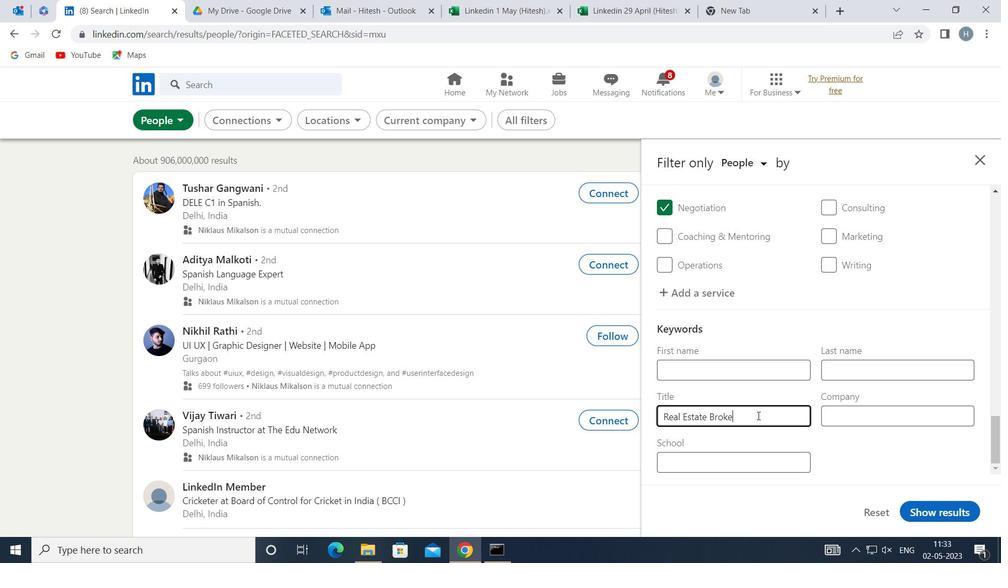 
Action: Mouse moved to (940, 512)
Screenshot: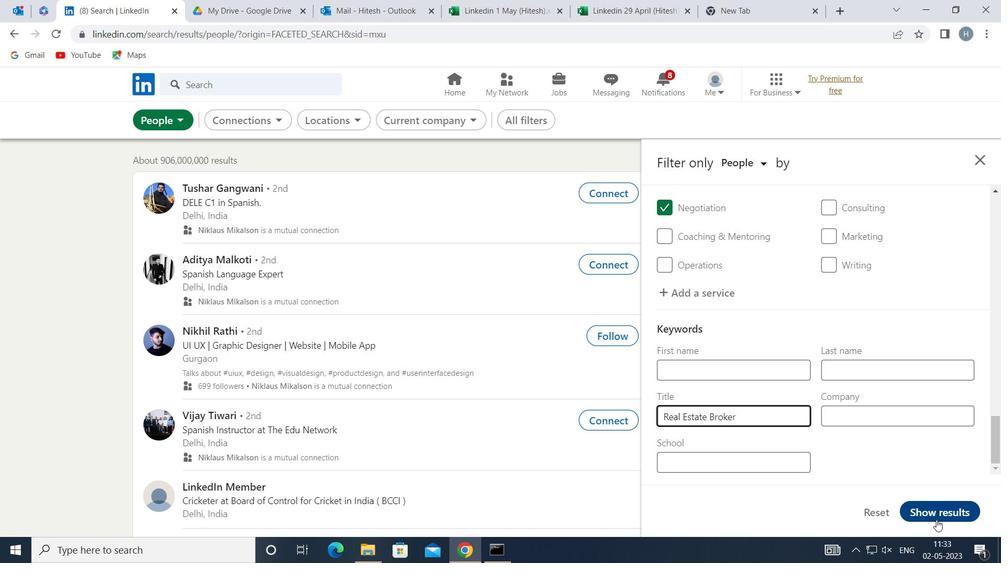 
Action: Mouse pressed left at (940, 512)
Screenshot: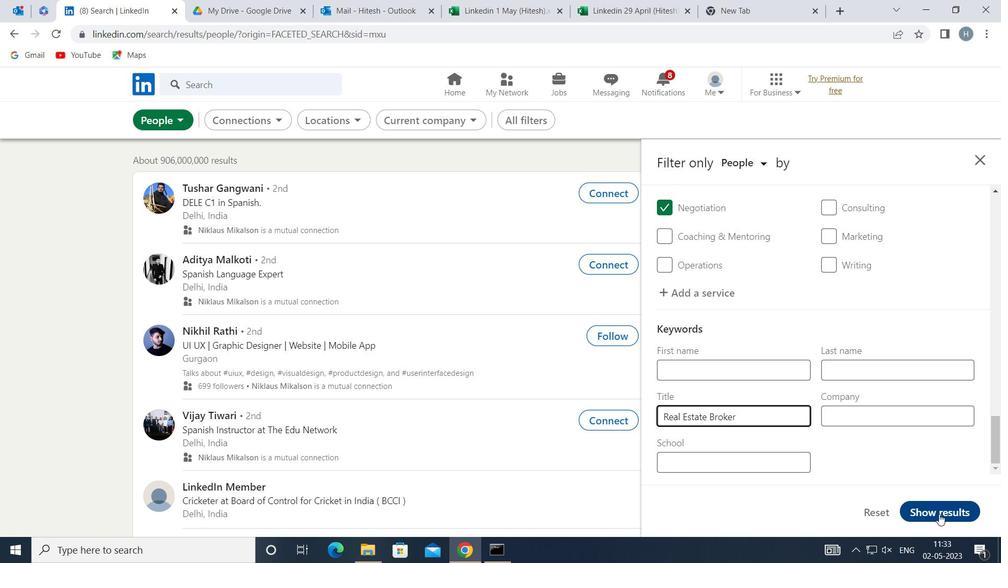 
Action: Mouse moved to (834, 403)
Screenshot: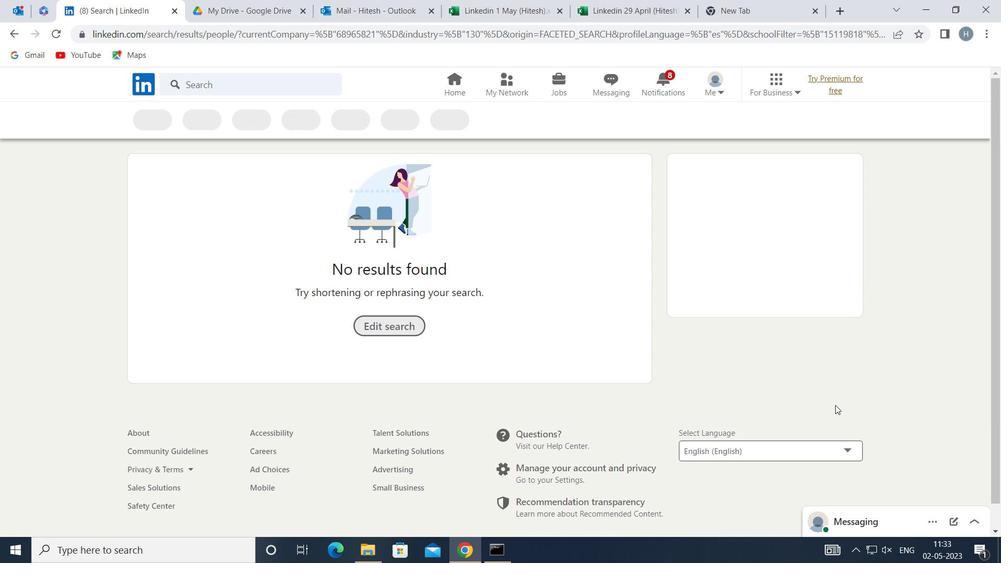 
